 Task: Find connections with filter location Bamenda with filter topic #Economywith filter profile language Potuguese with filter current company Chemical Jobs Postings with filter school R A Podar College of Commerce & Economics Matunga Mumbai 400 019 with filter industry Wholesale Furniture and Home Furnishings with filter service category Logo Design with filter keywords title Porter
Action: Mouse moved to (581, 81)
Screenshot: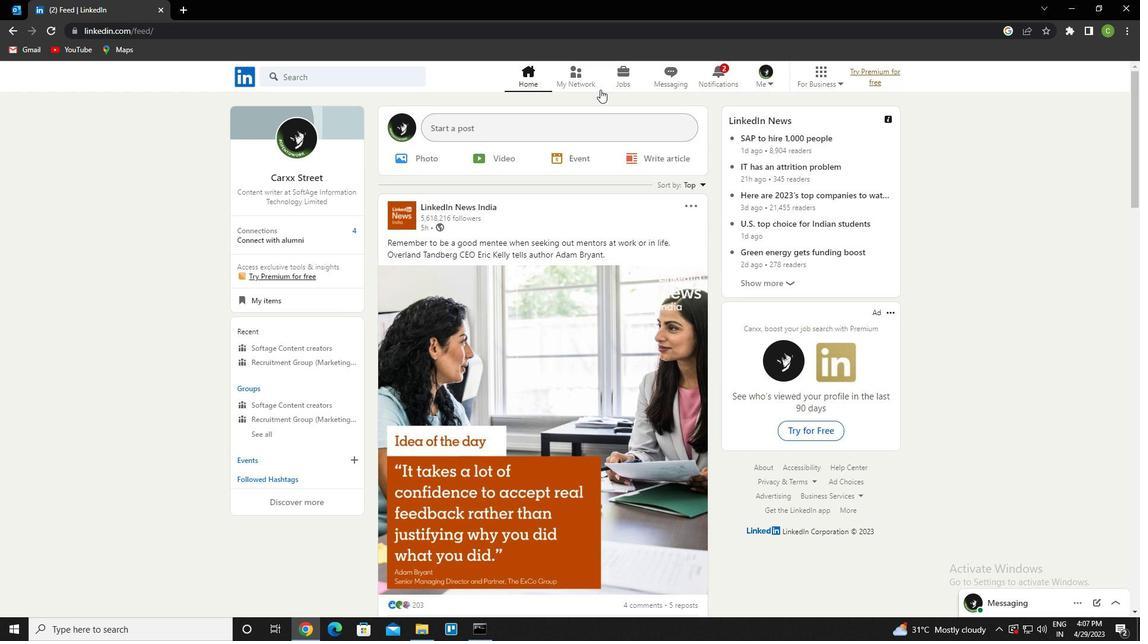 
Action: Mouse pressed left at (581, 81)
Screenshot: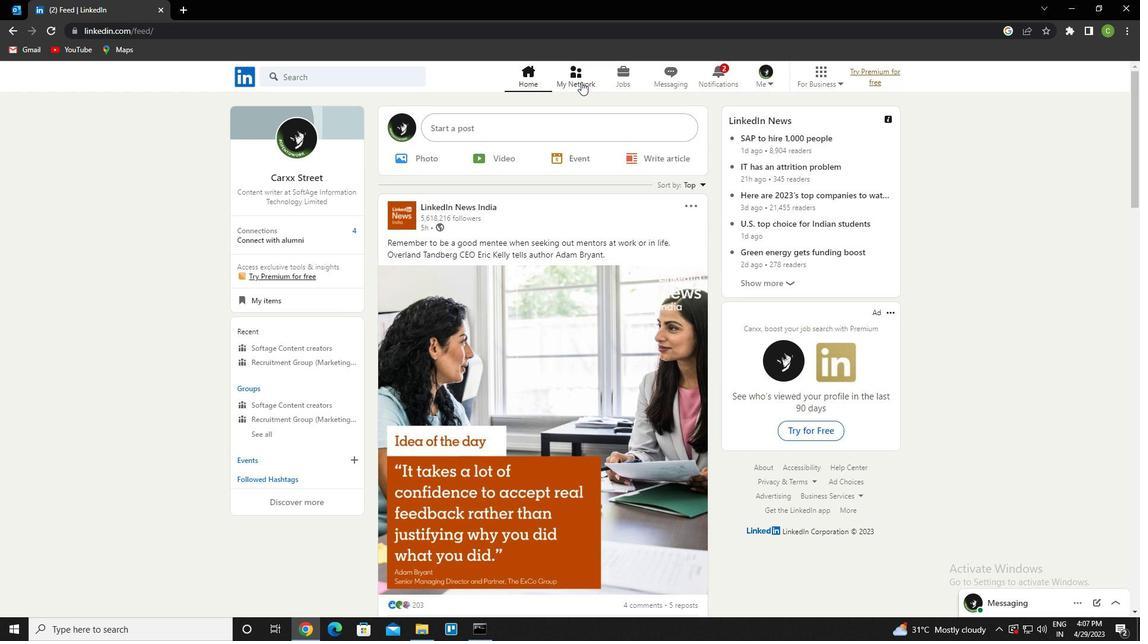 
Action: Mouse moved to (384, 139)
Screenshot: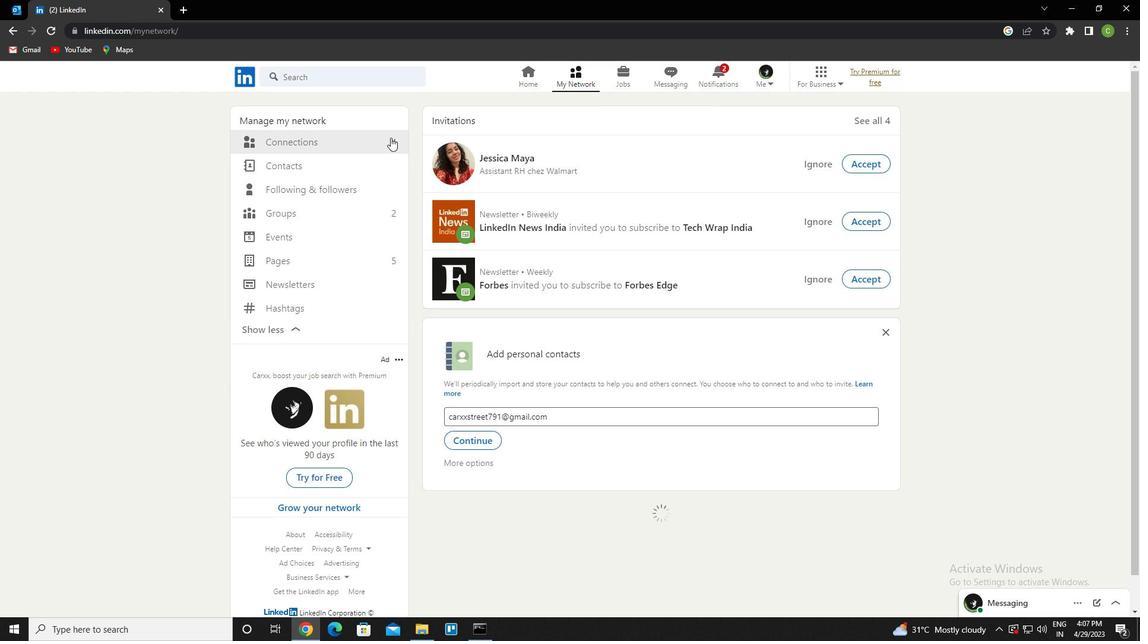 
Action: Mouse pressed left at (384, 139)
Screenshot: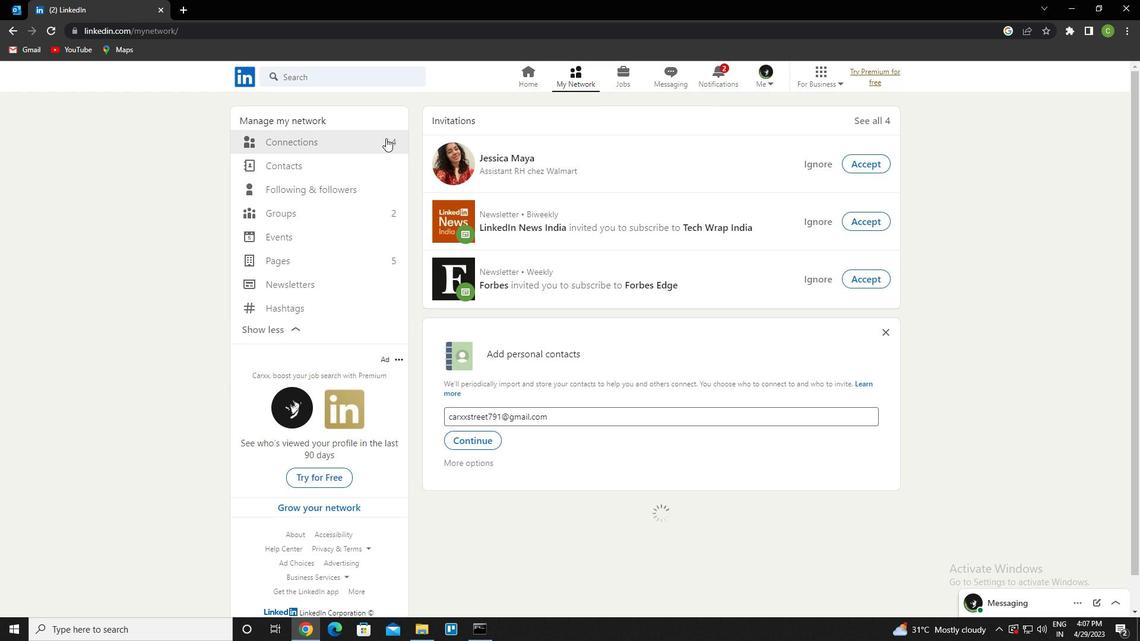 
Action: Mouse moved to (656, 143)
Screenshot: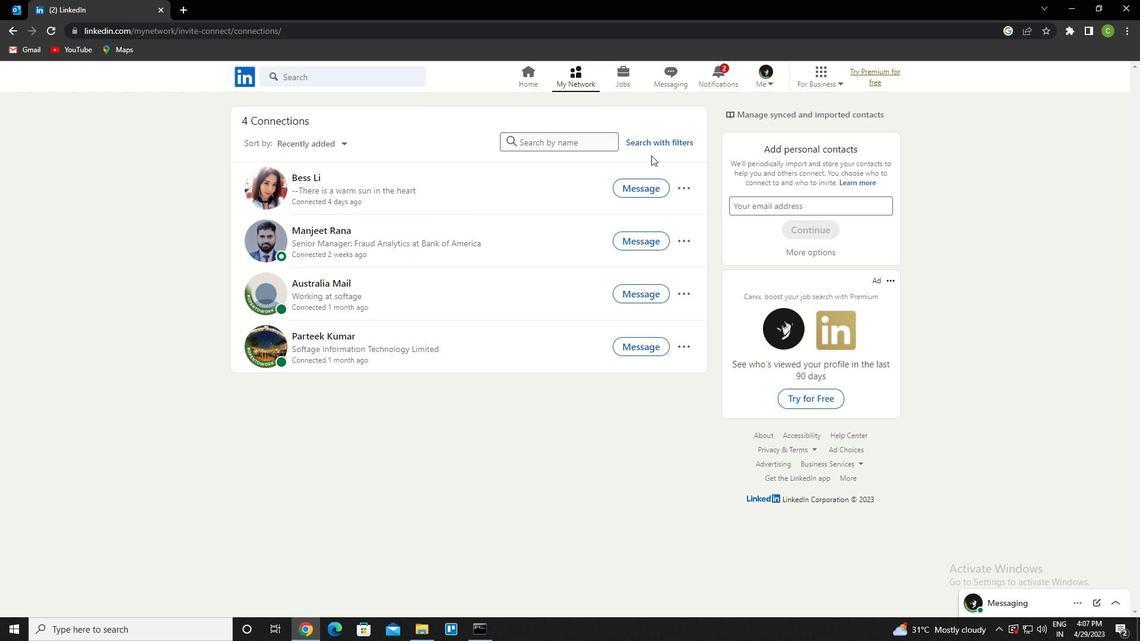 
Action: Mouse pressed left at (656, 143)
Screenshot: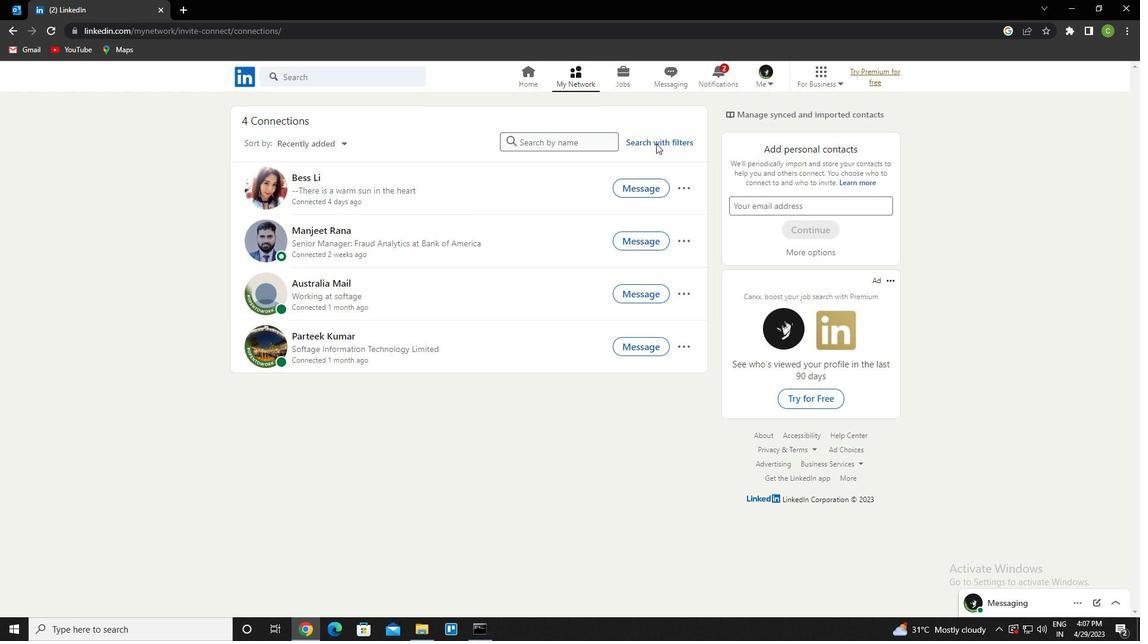 
Action: Mouse moved to (608, 105)
Screenshot: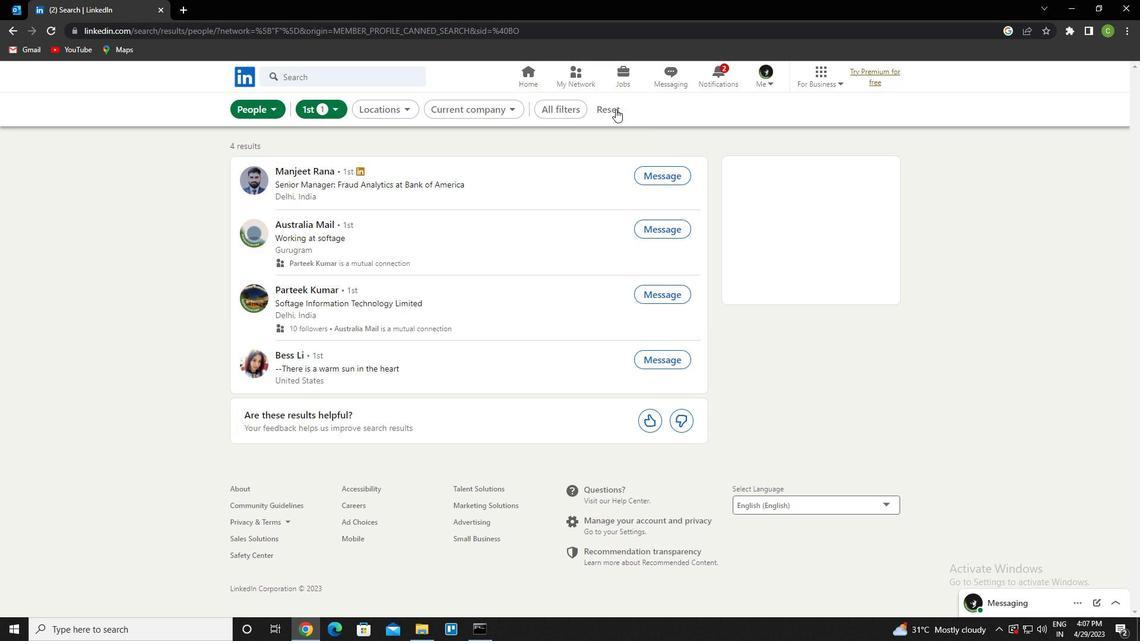 
Action: Mouse pressed left at (608, 105)
Screenshot: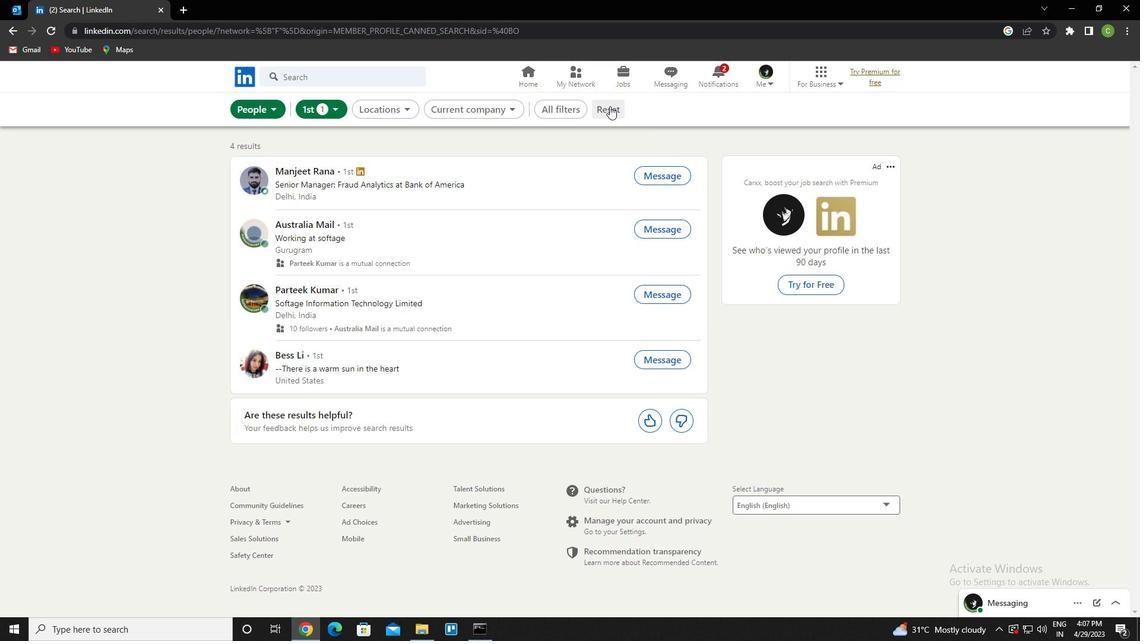 
Action: Mouse moved to (591, 109)
Screenshot: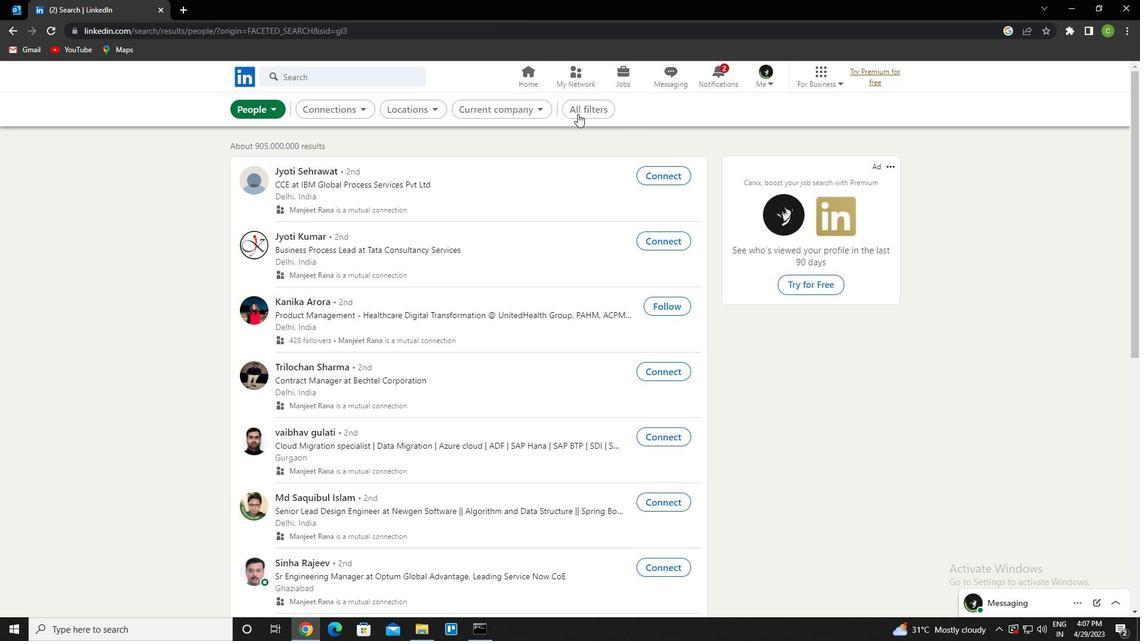 
Action: Mouse pressed left at (591, 109)
Screenshot: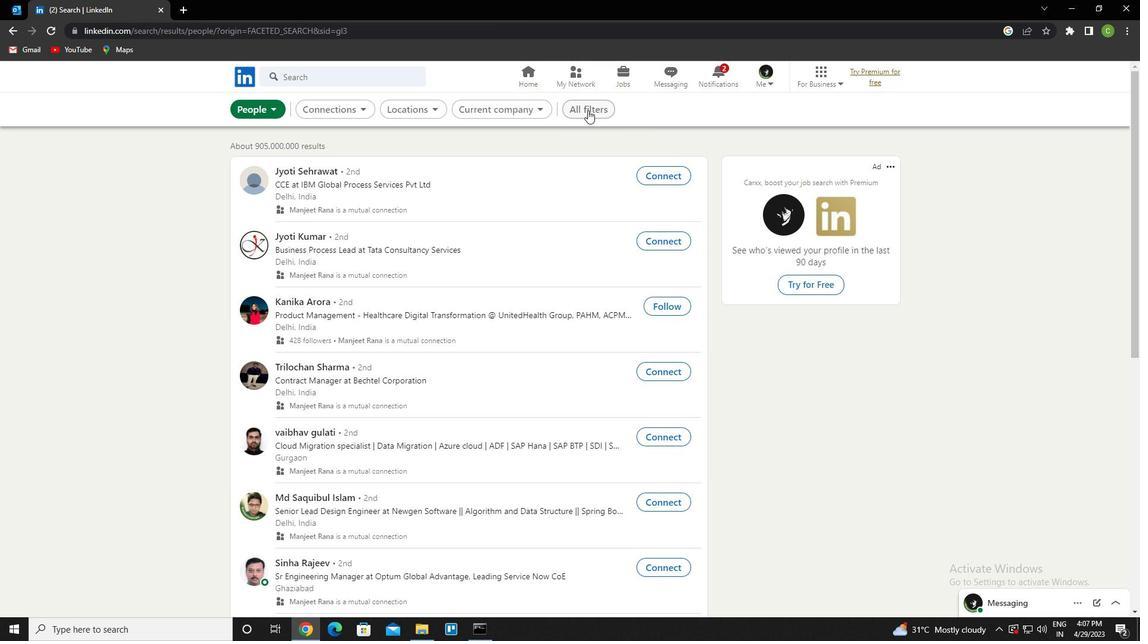 
Action: Mouse moved to (926, 429)
Screenshot: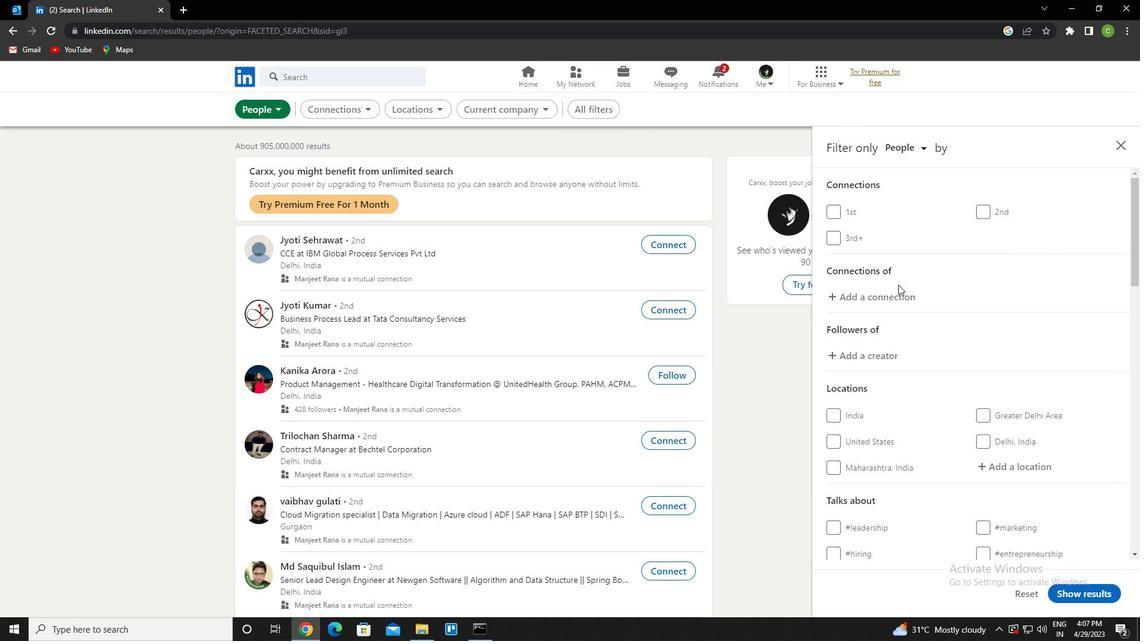 
Action: Mouse scrolled (926, 428) with delta (0, 0)
Screenshot: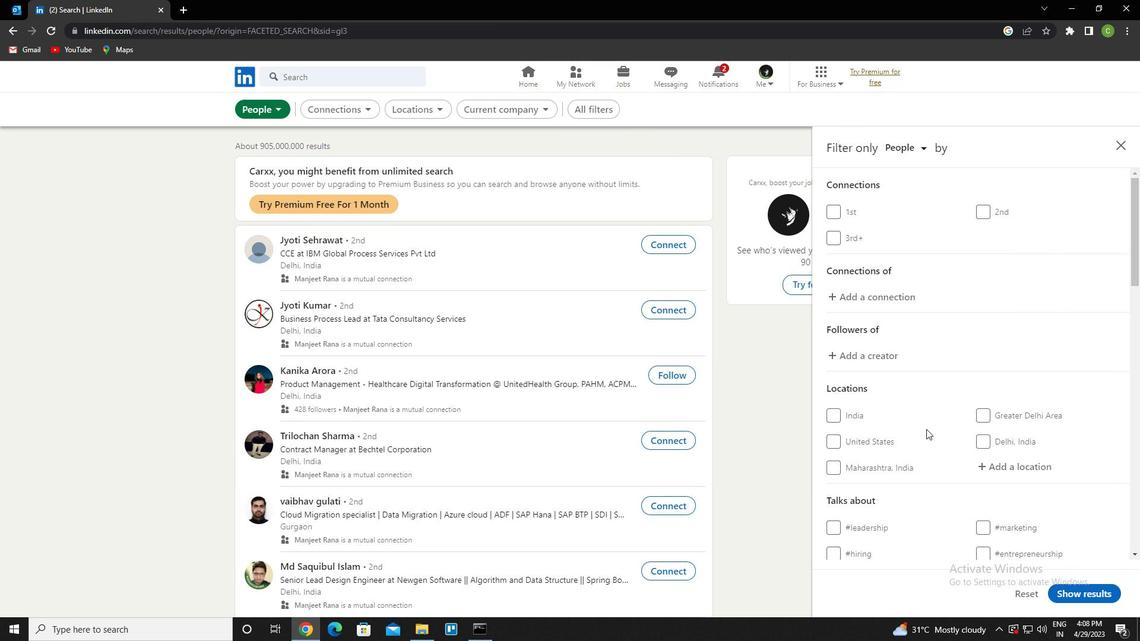 
Action: Mouse scrolled (926, 428) with delta (0, 0)
Screenshot: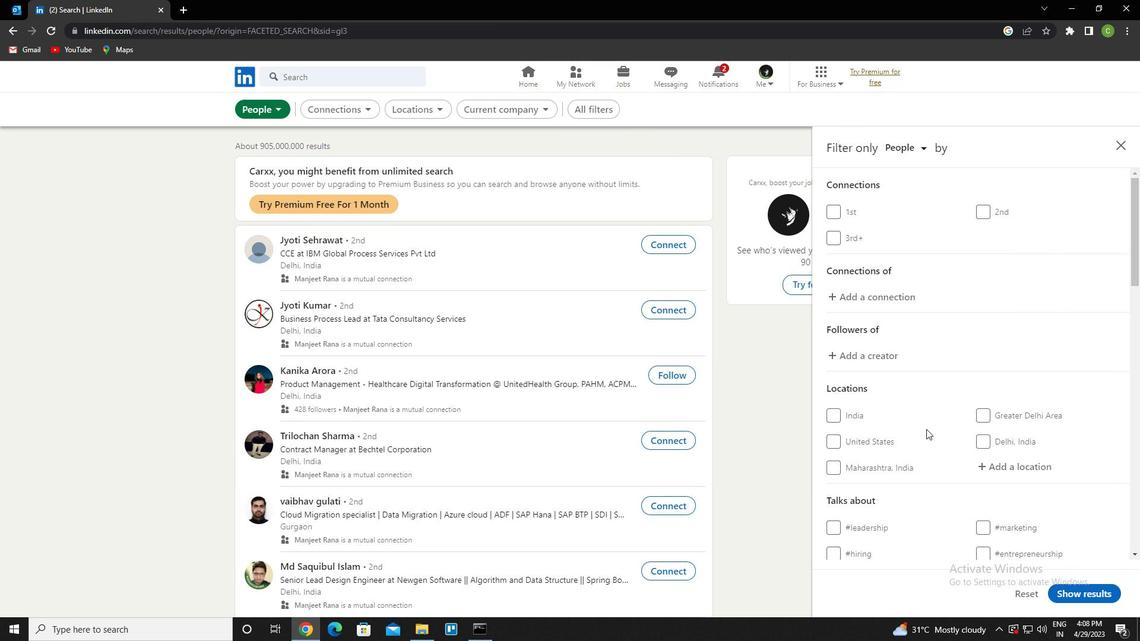 
Action: Mouse moved to (998, 352)
Screenshot: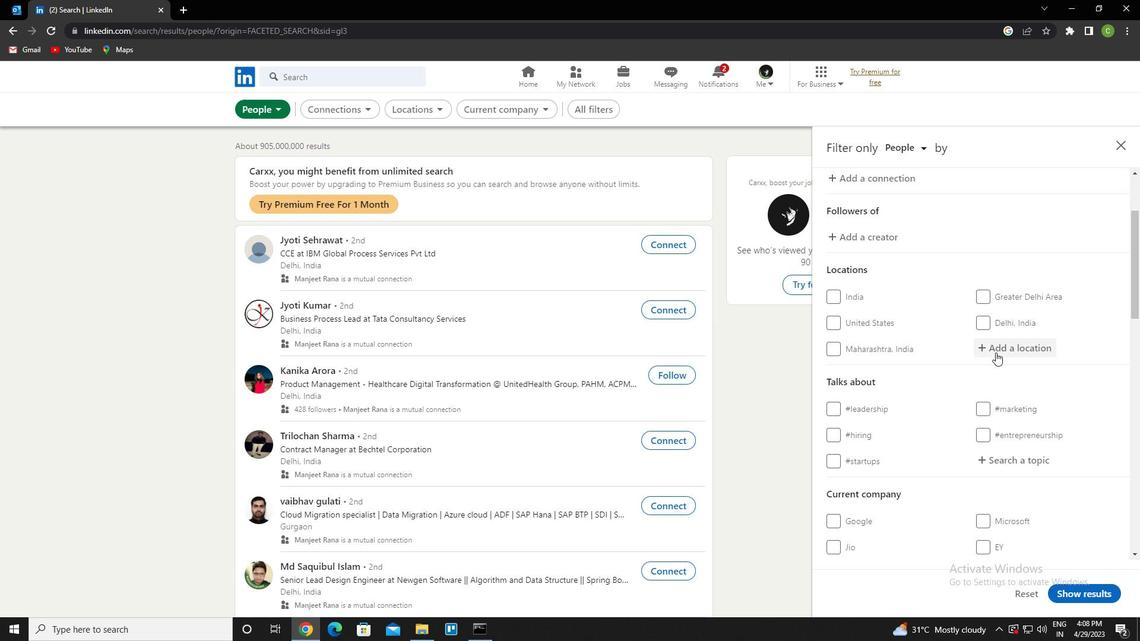 
Action: Mouse pressed left at (998, 352)
Screenshot: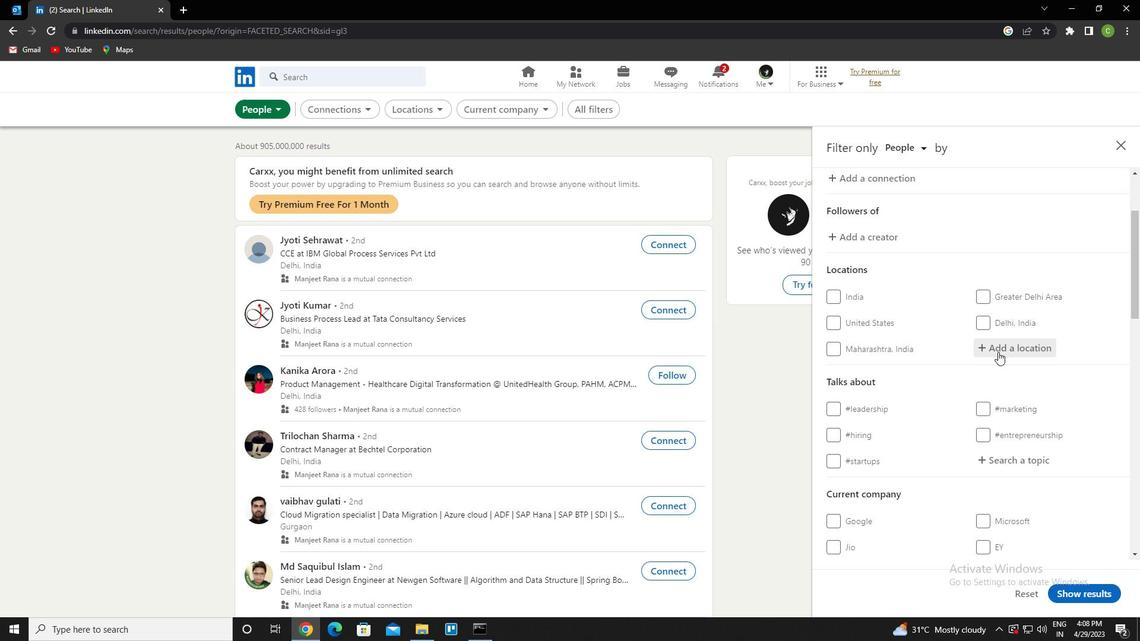 
Action: Mouse moved to (996, 349)
Screenshot: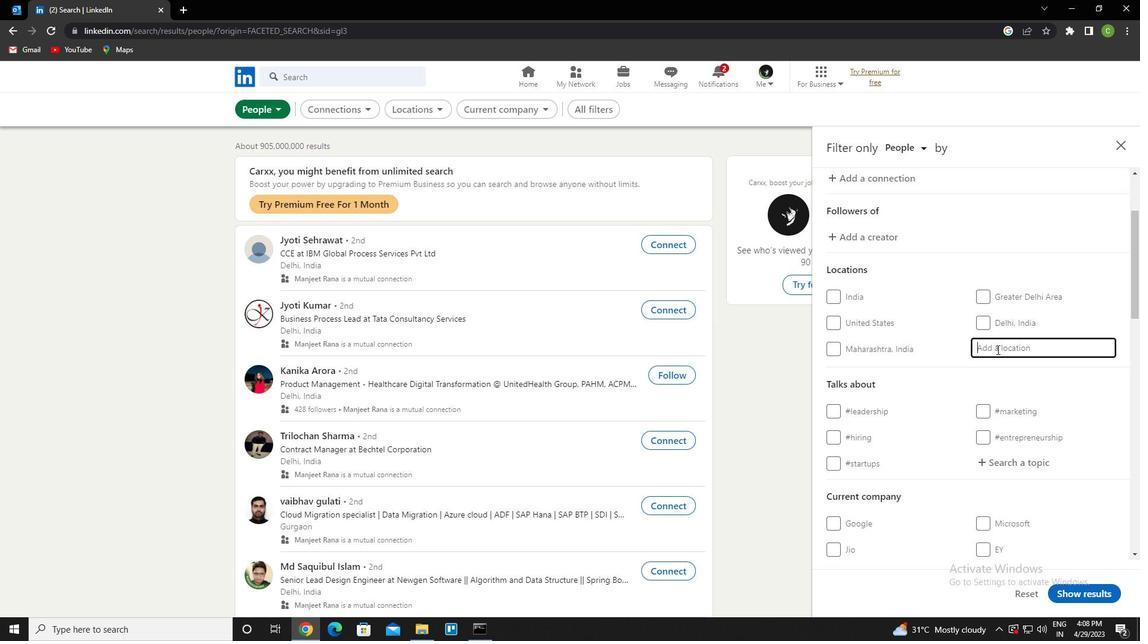 
Action: Key pressed <Key.caps_lock>b<Key.caps_lock>ane<Key.backspace><Key.backspace>menda<Key.down><Key.enter>
Screenshot: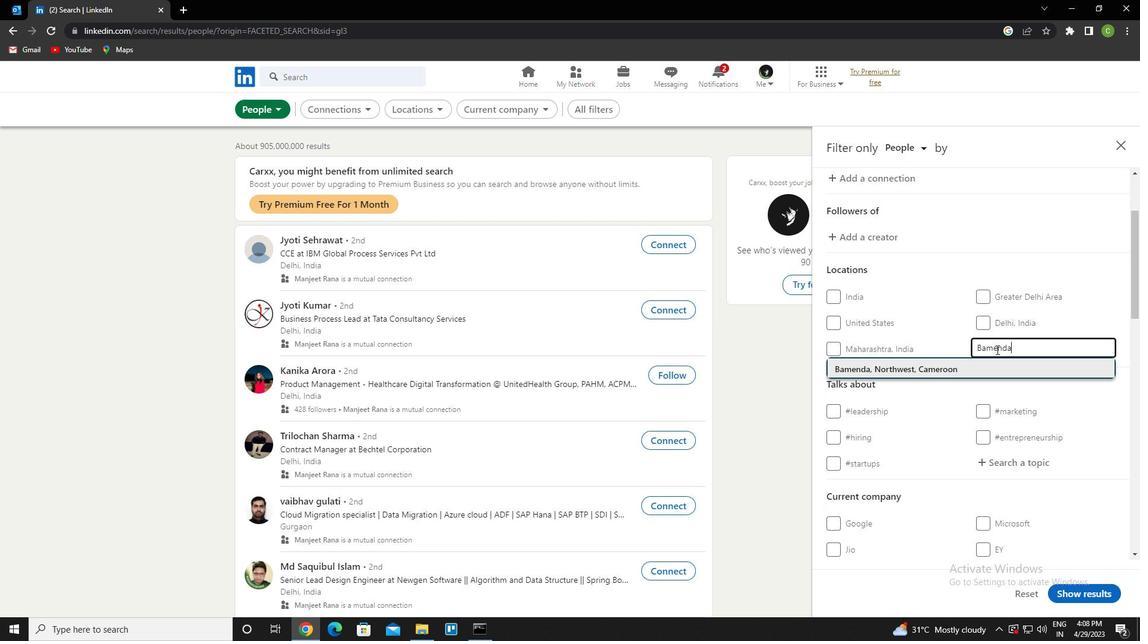 
Action: Mouse scrolled (996, 349) with delta (0, 0)
Screenshot: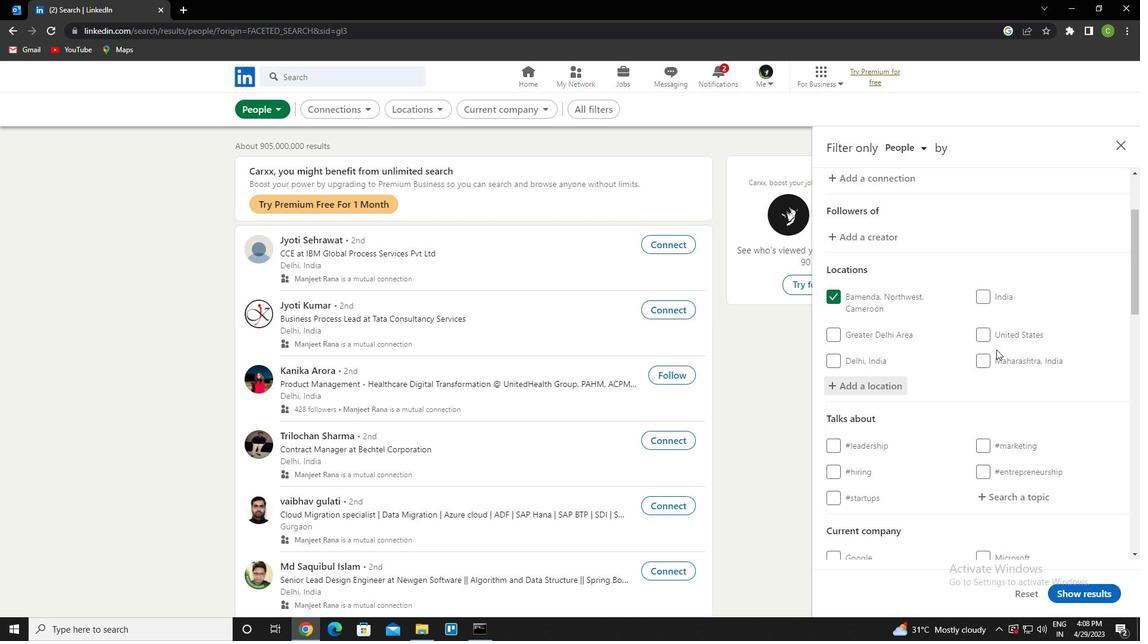 
Action: Mouse scrolled (996, 349) with delta (0, 0)
Screenshot: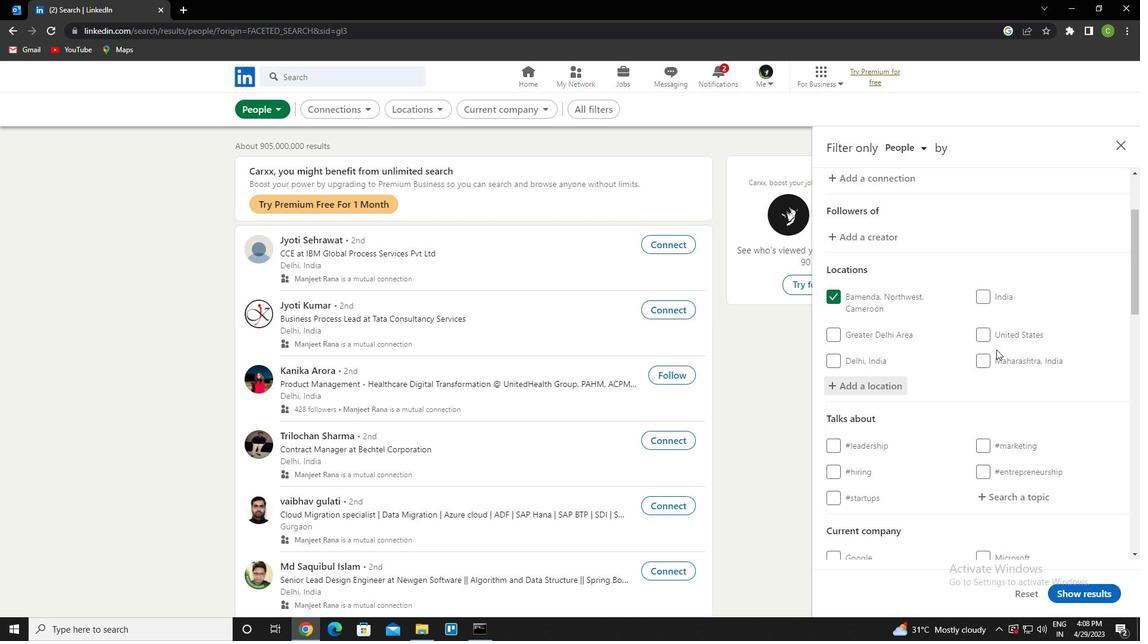 
Action: Mouse moved to (1019, 373)
Screenshot: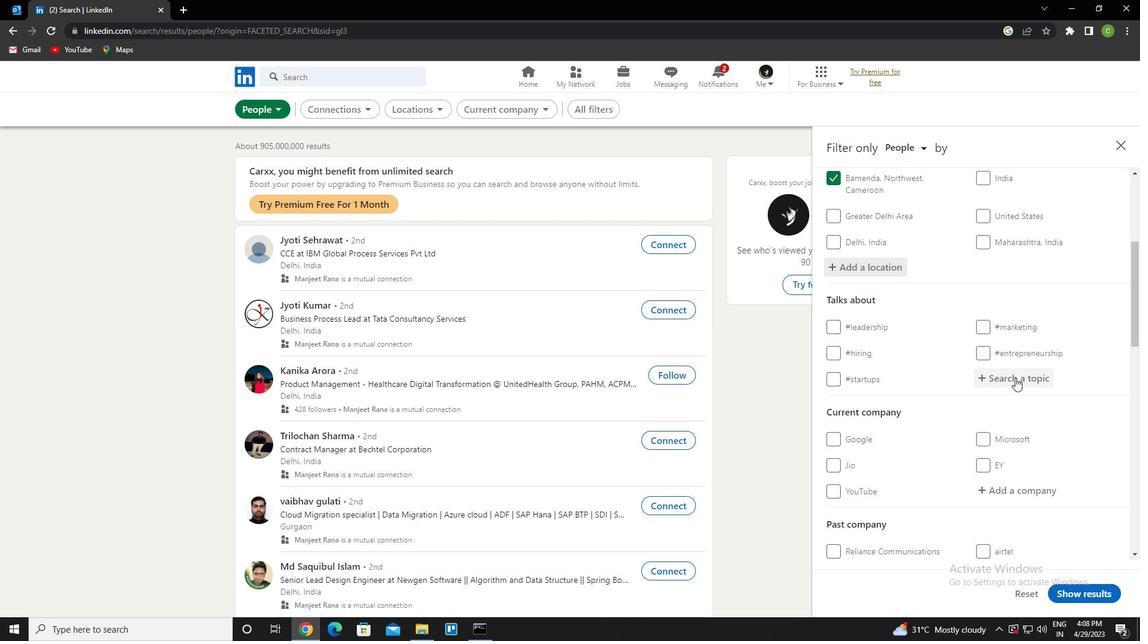 
Action: Mouse pressed left at (1019, 373)
Screenshot: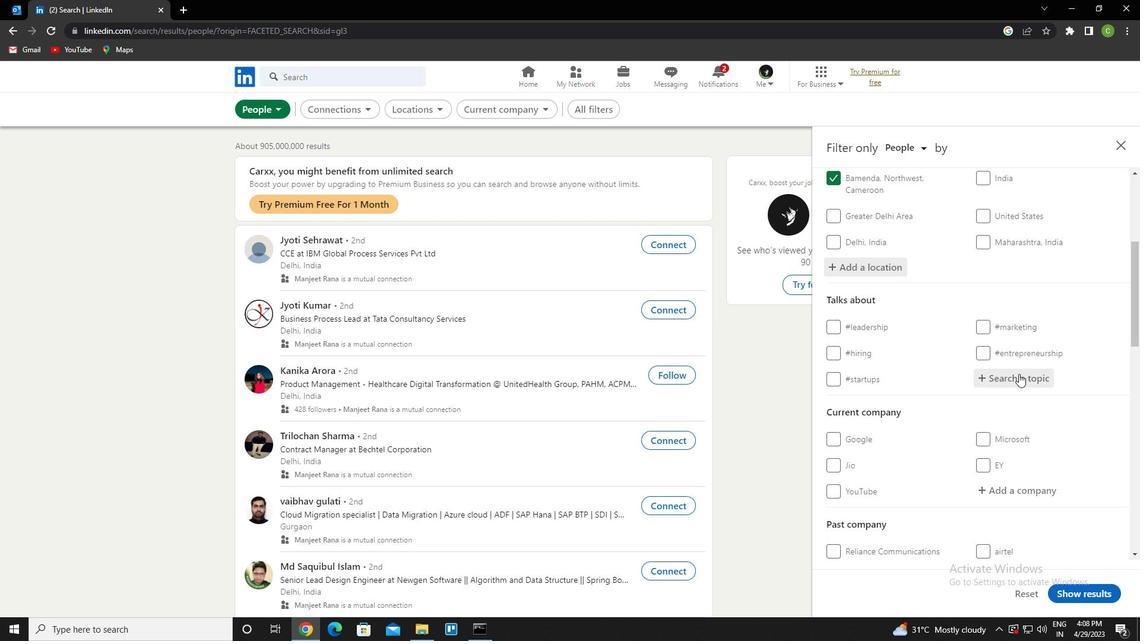 
Action: Key pressed <Key.caps_lock>e<Key.caps_lock>o<Key.backspace>conomy<Key.down><Key.enter>
Screenshot: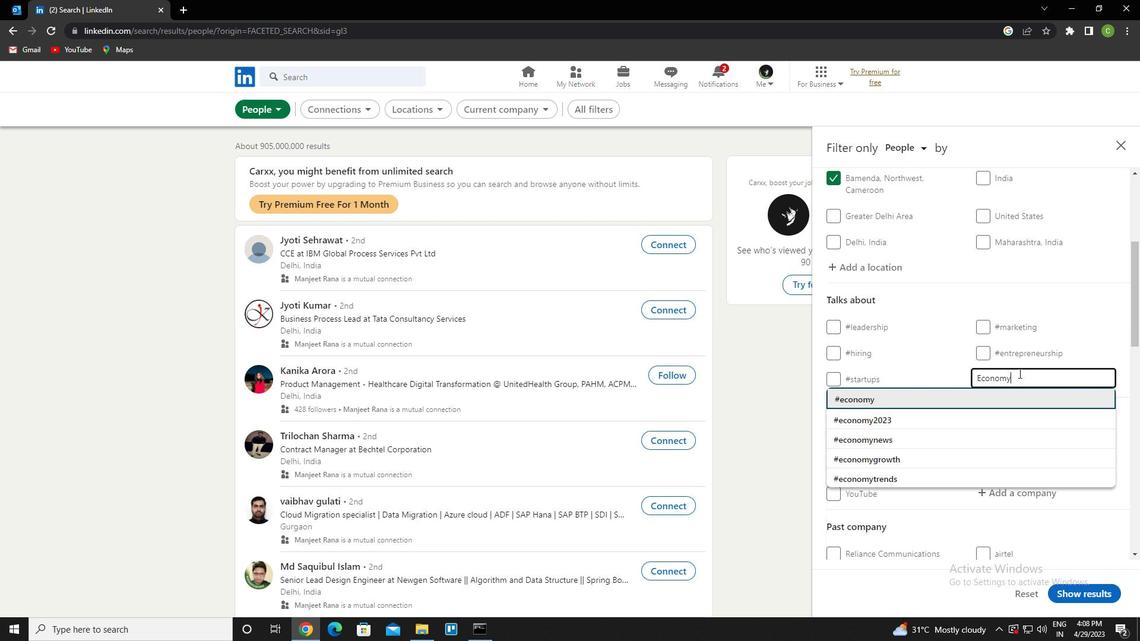 
Action: Mouse moved to (1019, 396)
Screenshot: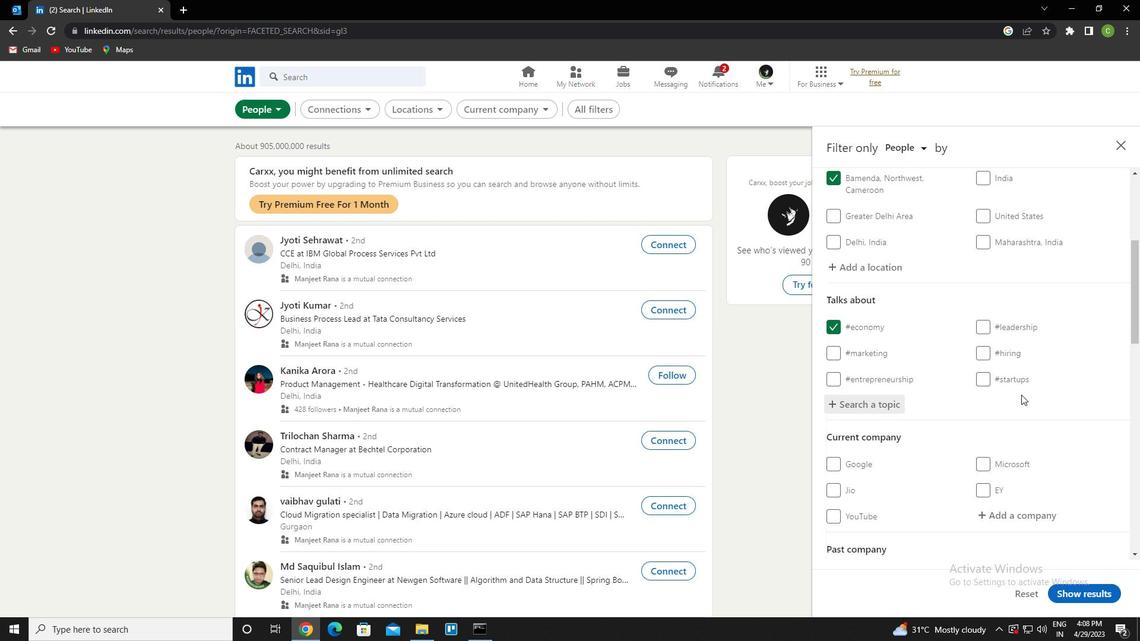
Action: Mouse scrolled (1019, 395) with delta (0, 0)
Screenshot: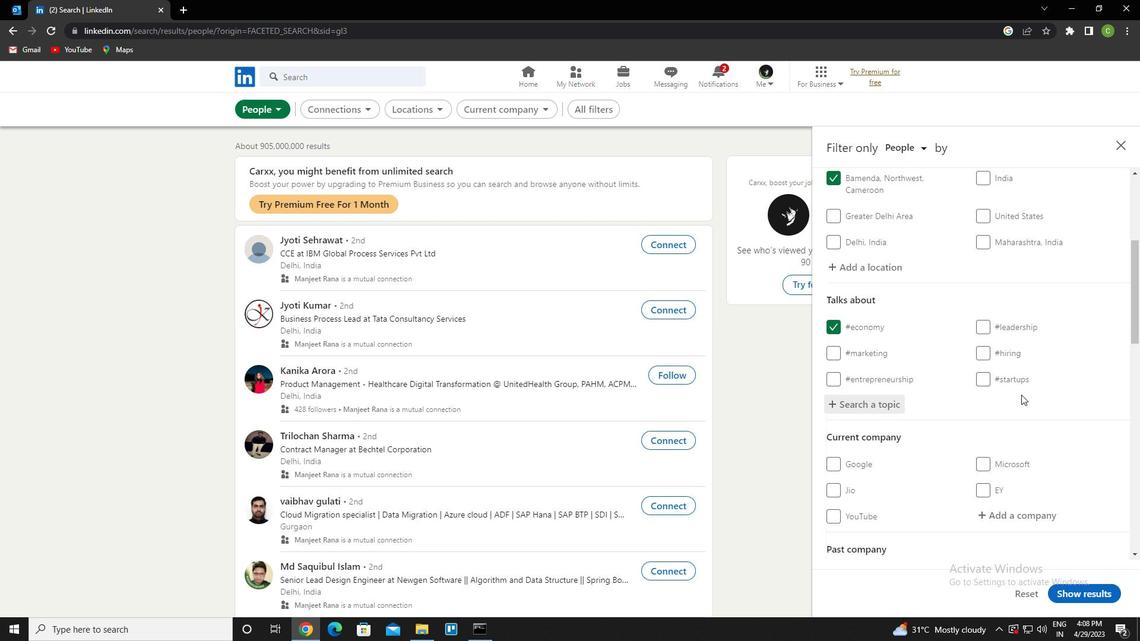 
Action: Mouse moved to (1017, 397)
Screenshot: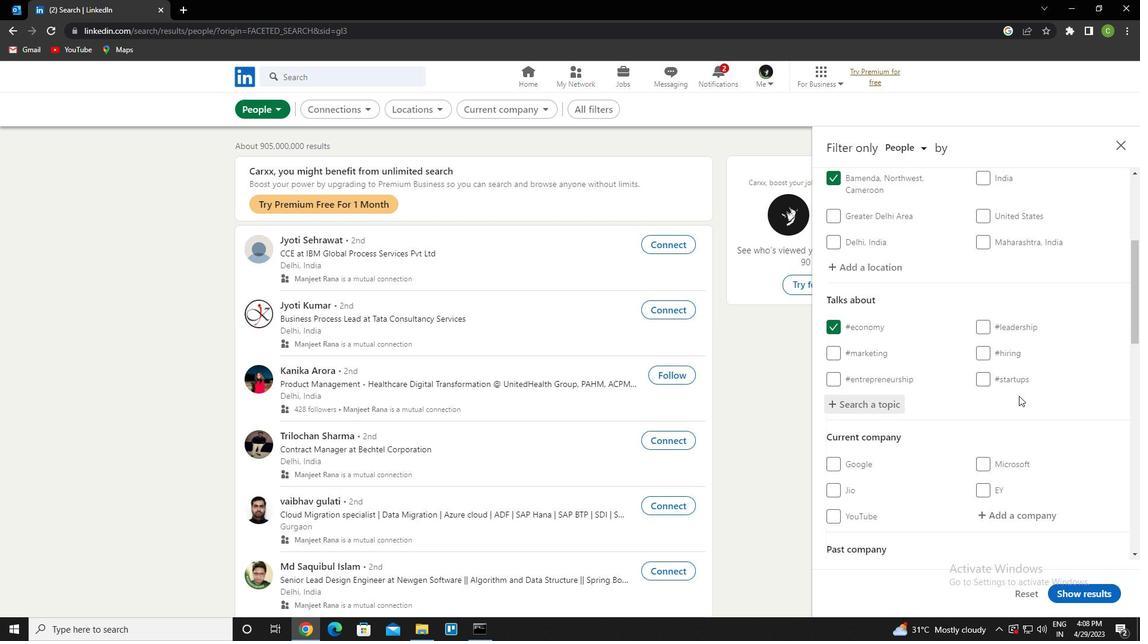 
Action: Mouse scrolled (1017, 397) with delta (0, 0)
Screenshot: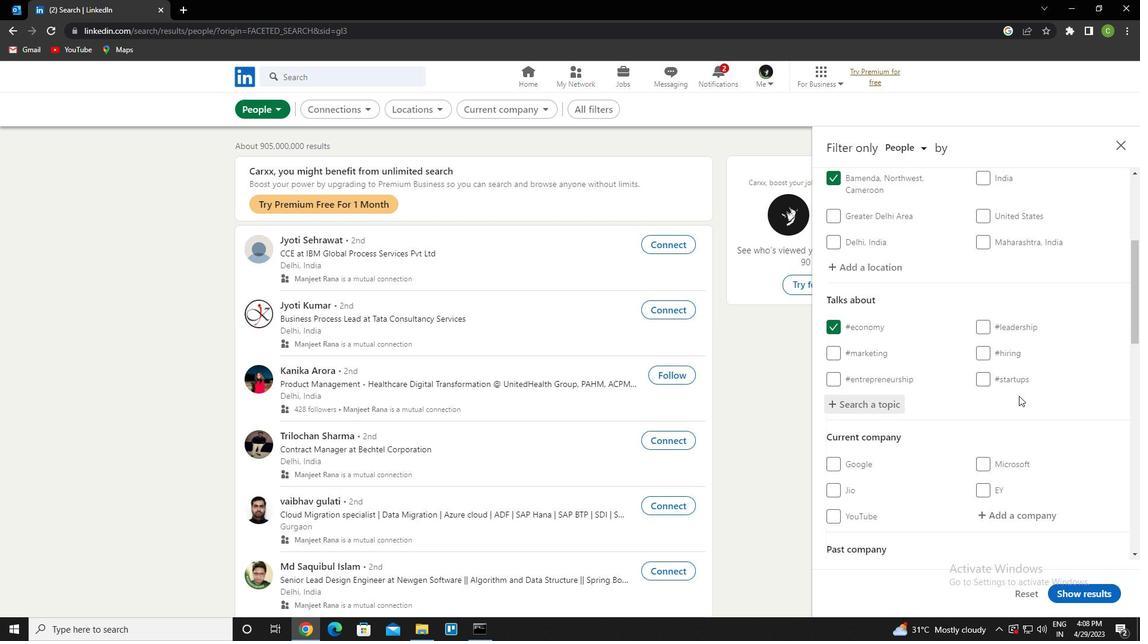 
Action: Mouse scrolled (1017, 397) with delta (0, 0)
Screenshot: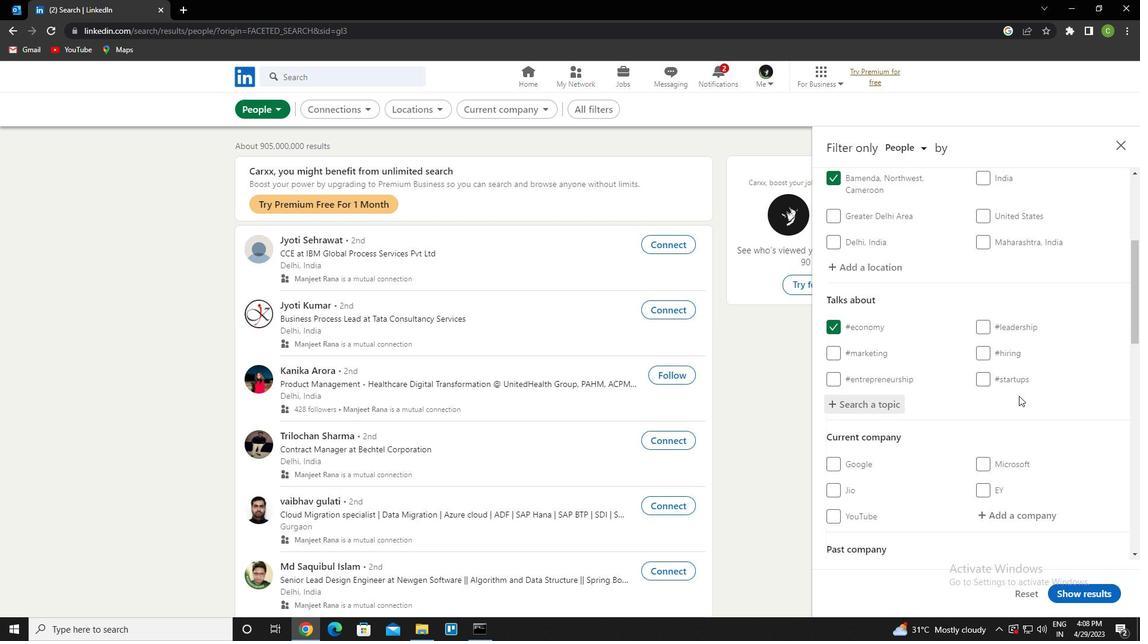 
Action: Mouse scrolled (1017, 397) with delta (0, 0)
Screenshot: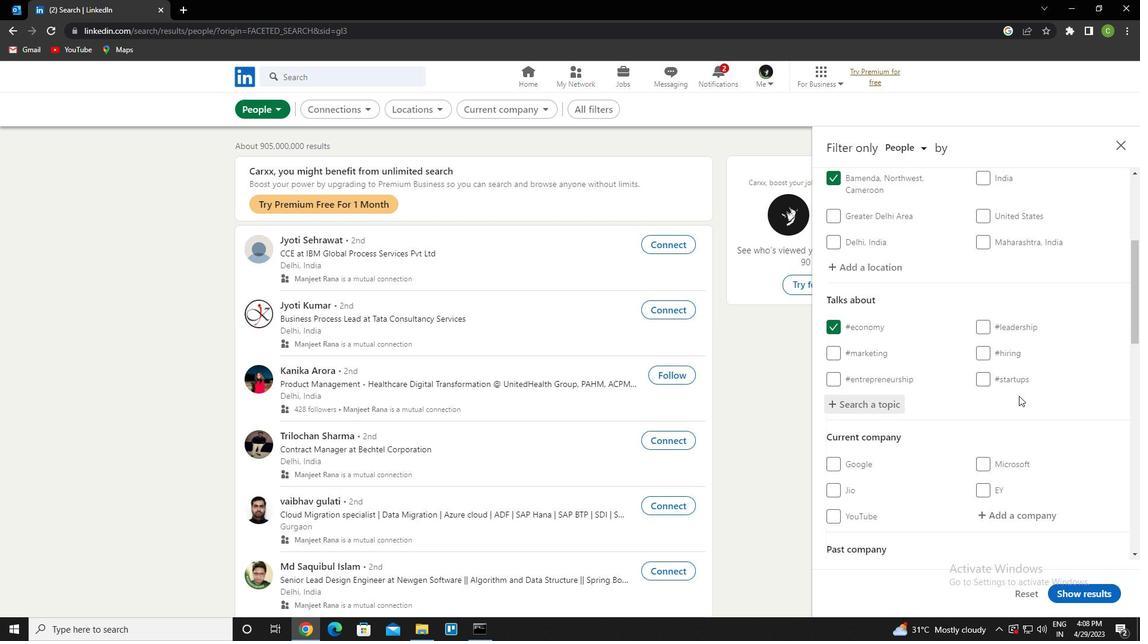 
Action: Mouse scrolled (1017, 397) with delta (0, 0)
Screenshot: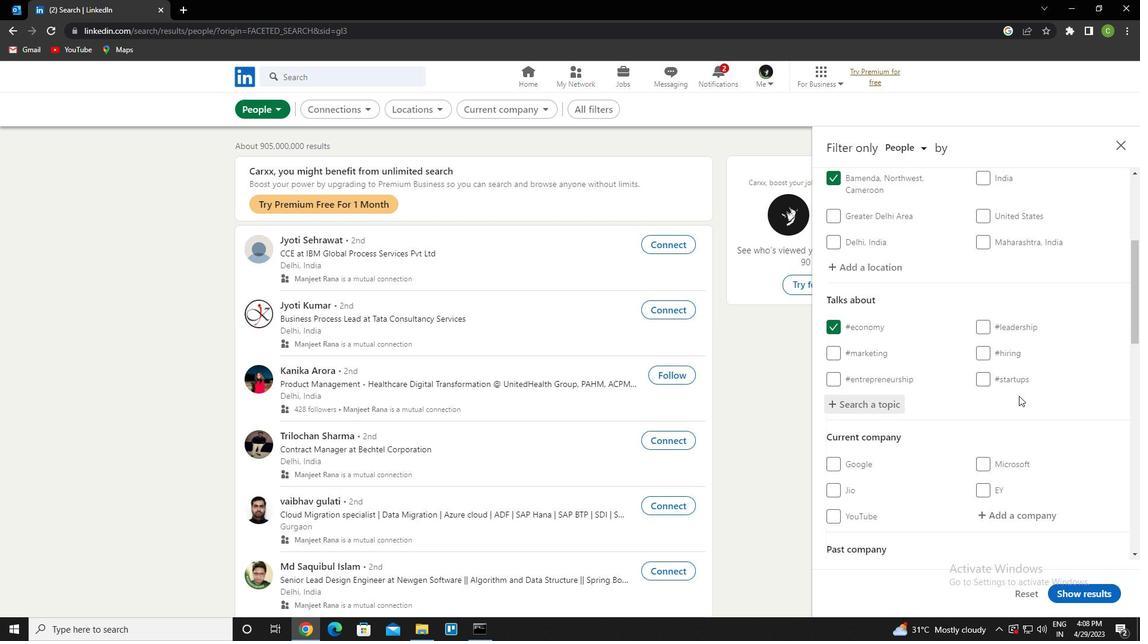 
Action: Mouse scrolled (1017, 397) with delta (0, 0)
Screenshot: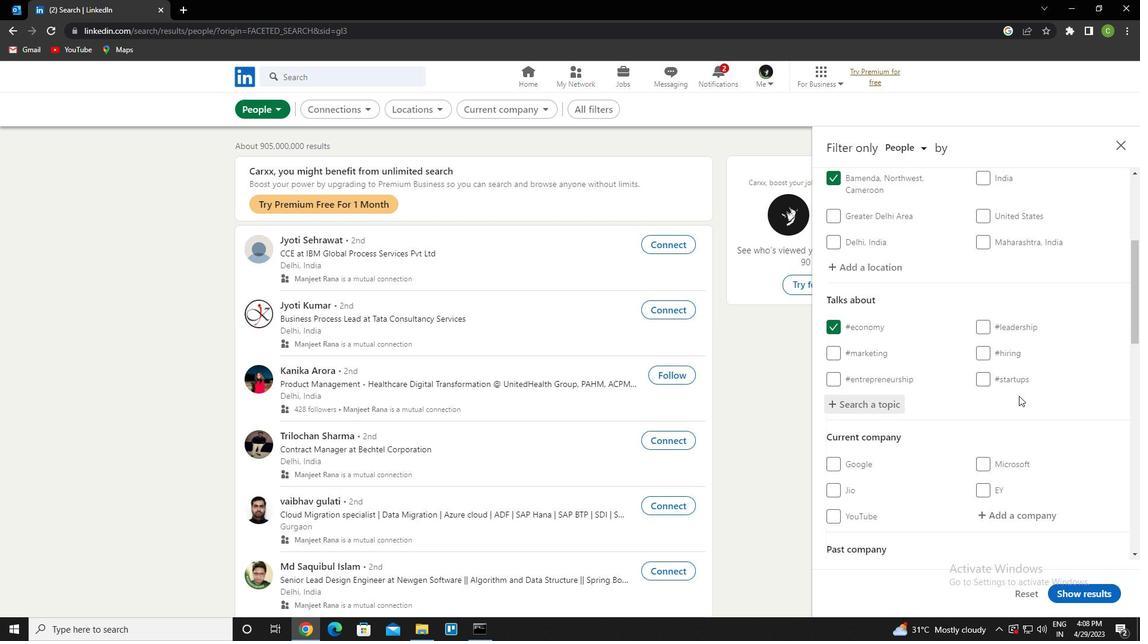 
Action: Mouse scrolled (1017, 397) with delta (0, 0)
Screenshot: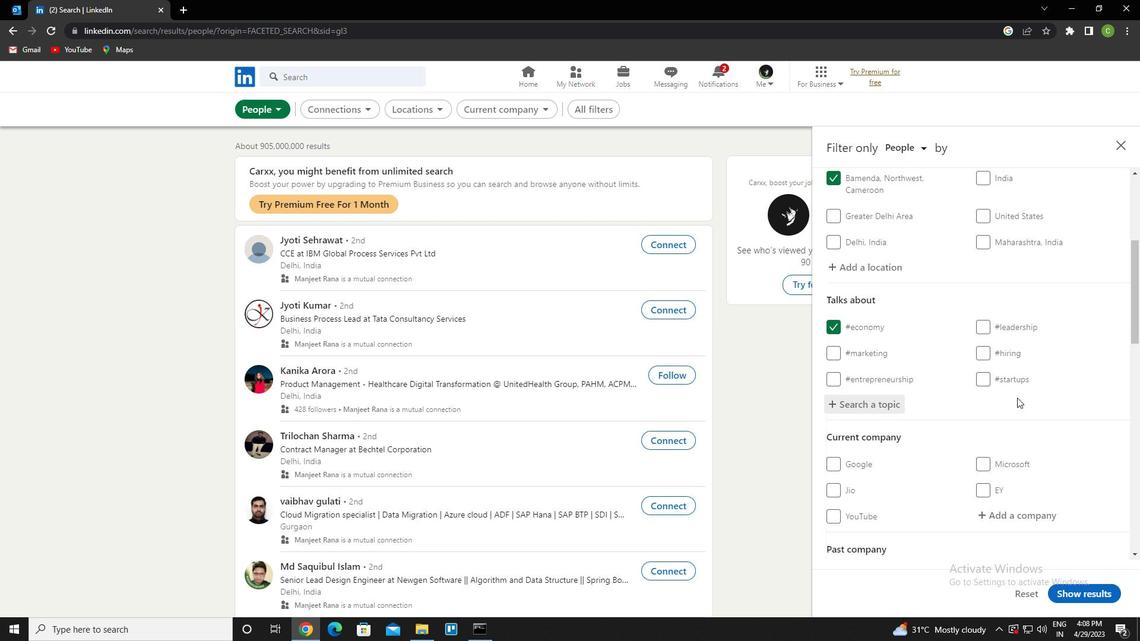 
Action: Mouse moved to (986, 546)
Screenshot: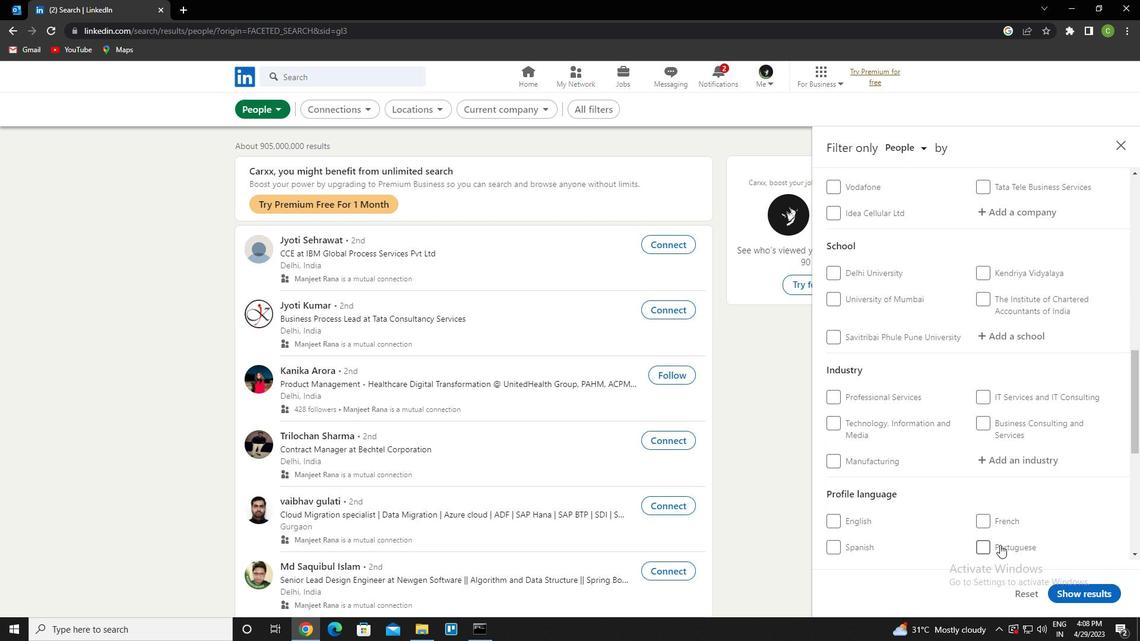 
Action: Mouse pressed left at (986, 546)
Screenshot: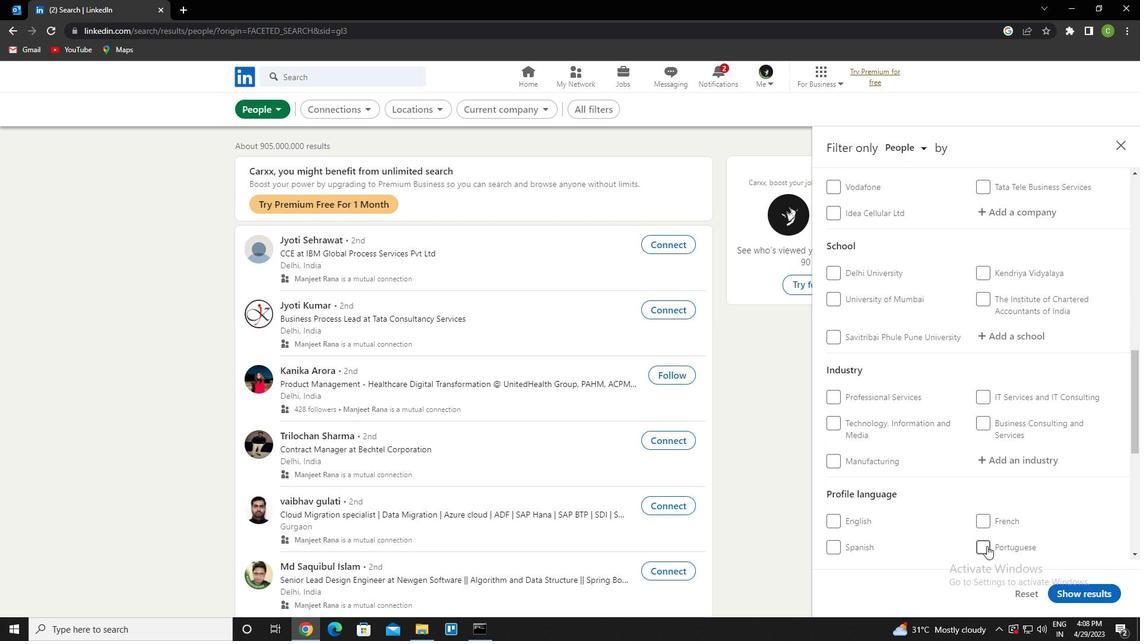 
Action: Mouse moved to (971, 517)
Screenshot: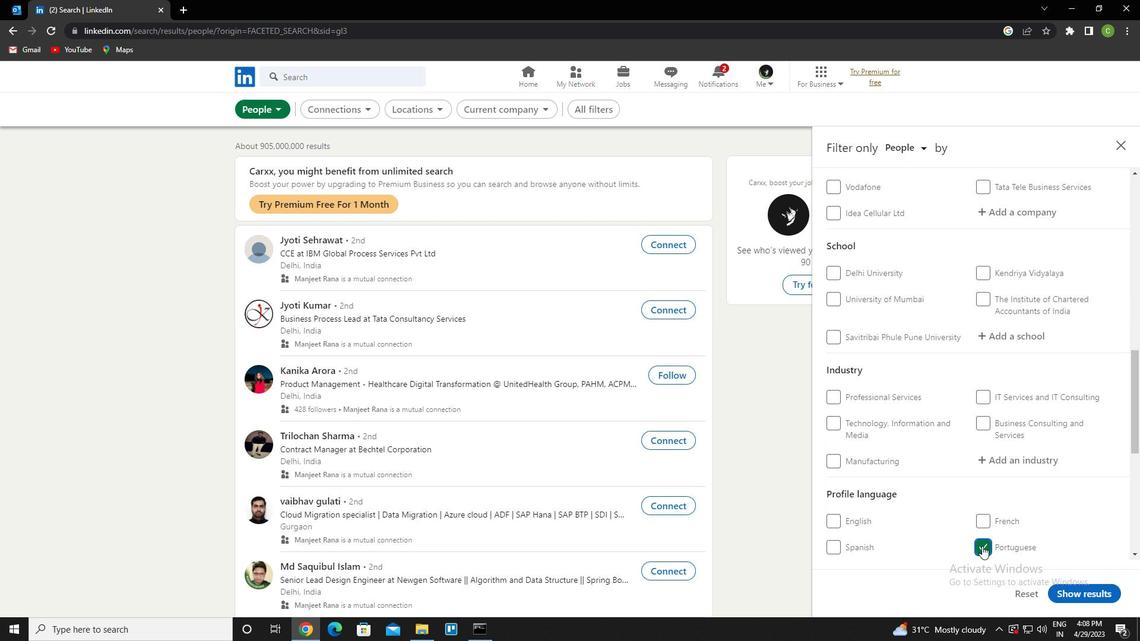 
Action: Mouse scrolled (971, 517) with delta (0, 0)
Screenshot: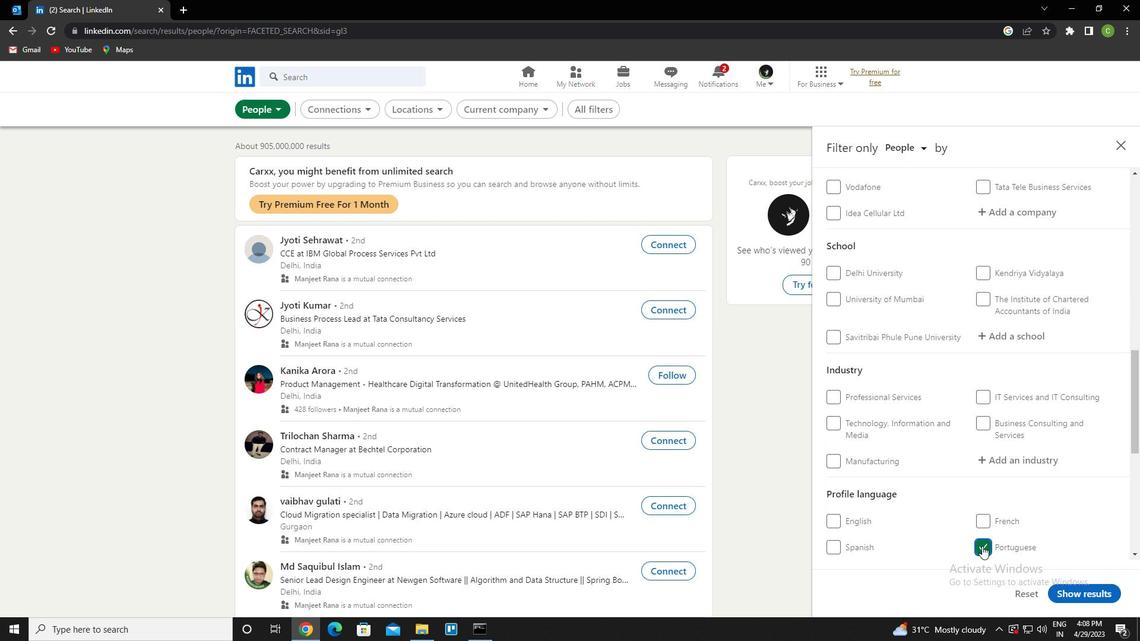 
Action: Mouse scrolled (971, 517) with delta (0, 0)
Screenshot: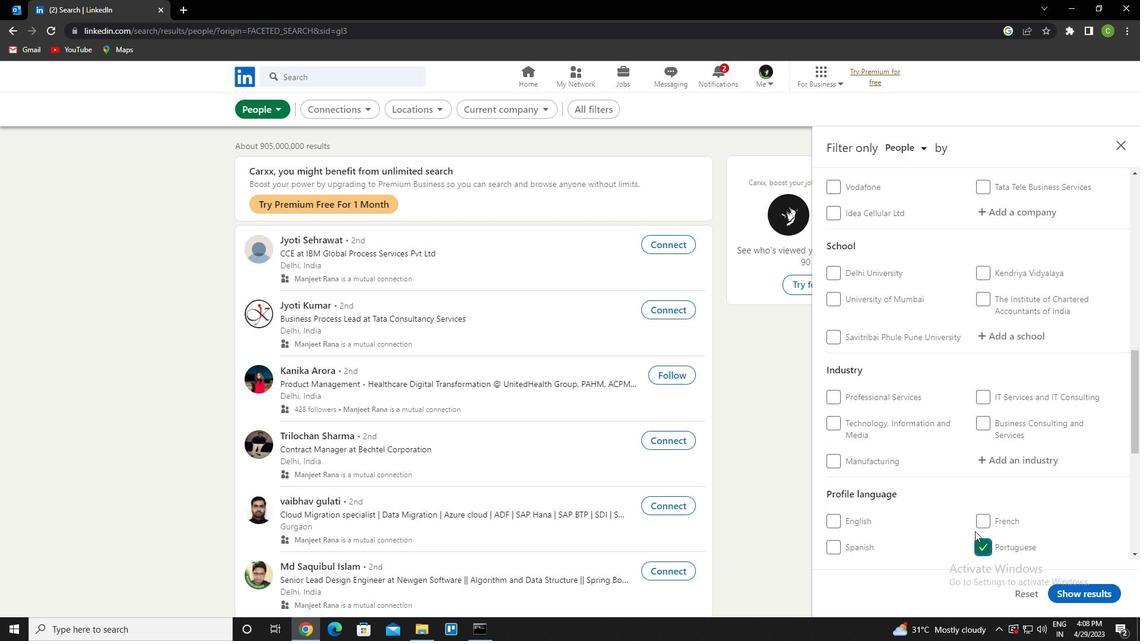 
Action: Mouse moved to (971, 512)
Screenshot: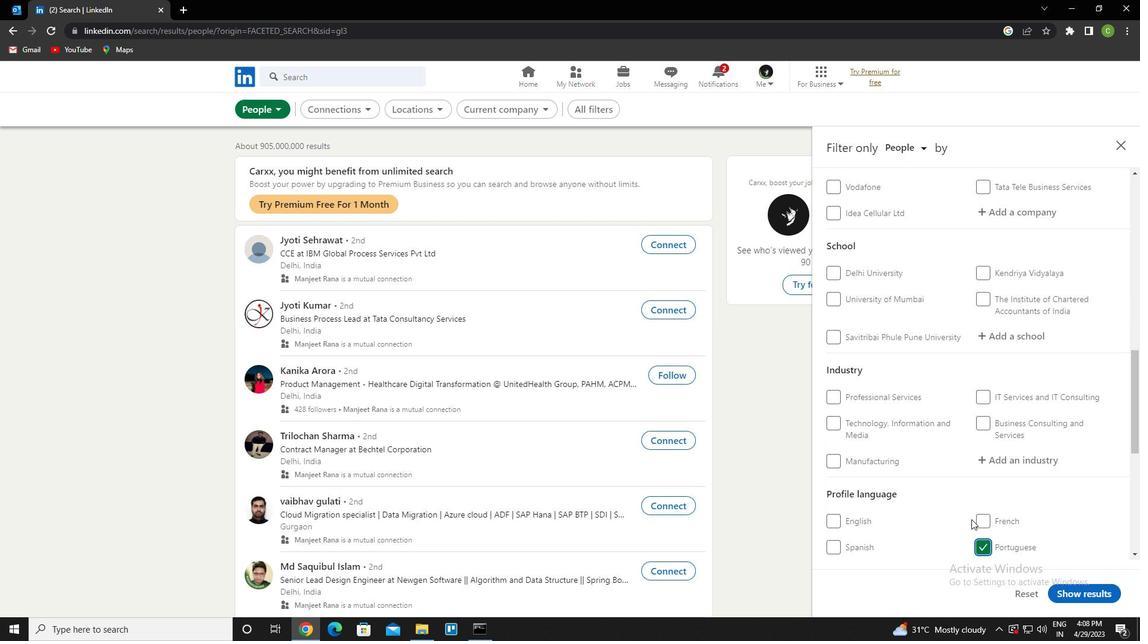 
Action: Mouse scrolled (971, 512) with delta (0, 0)
Screenshot: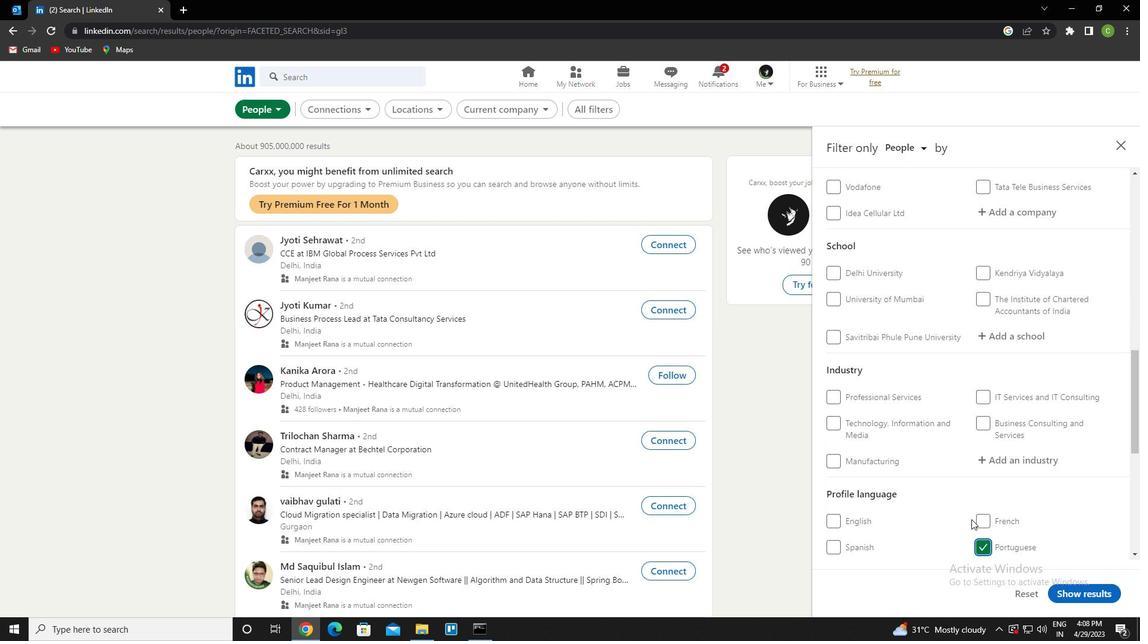 
Action: Mouse moved to (1010, 279)
Screenshot: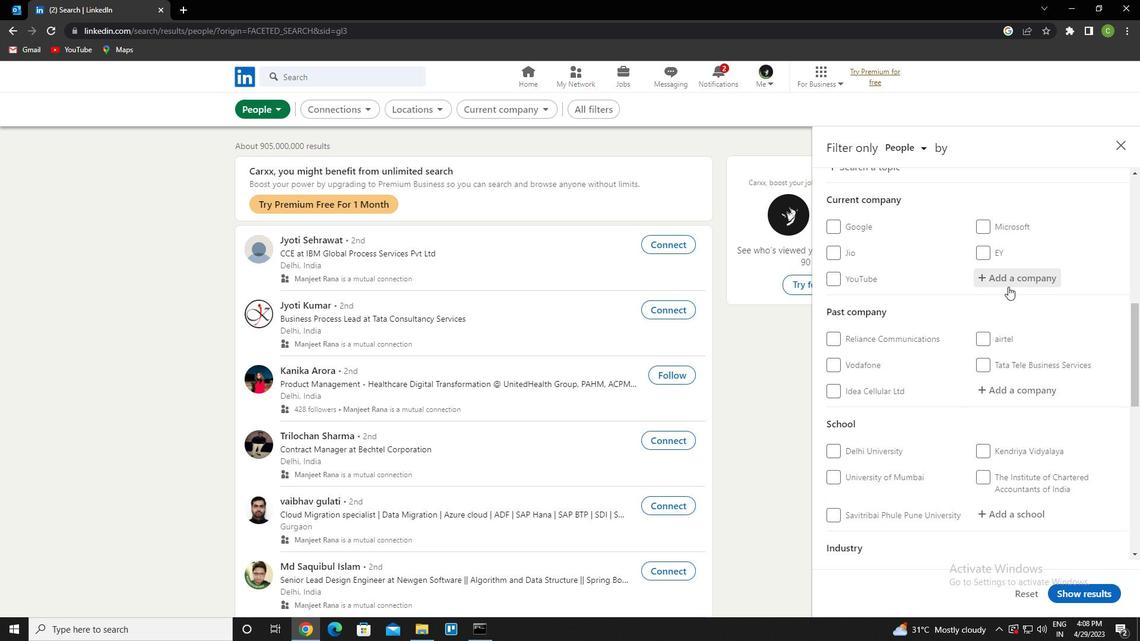 
Action: Mouse pressed left at (1010, 279)
Screenshot: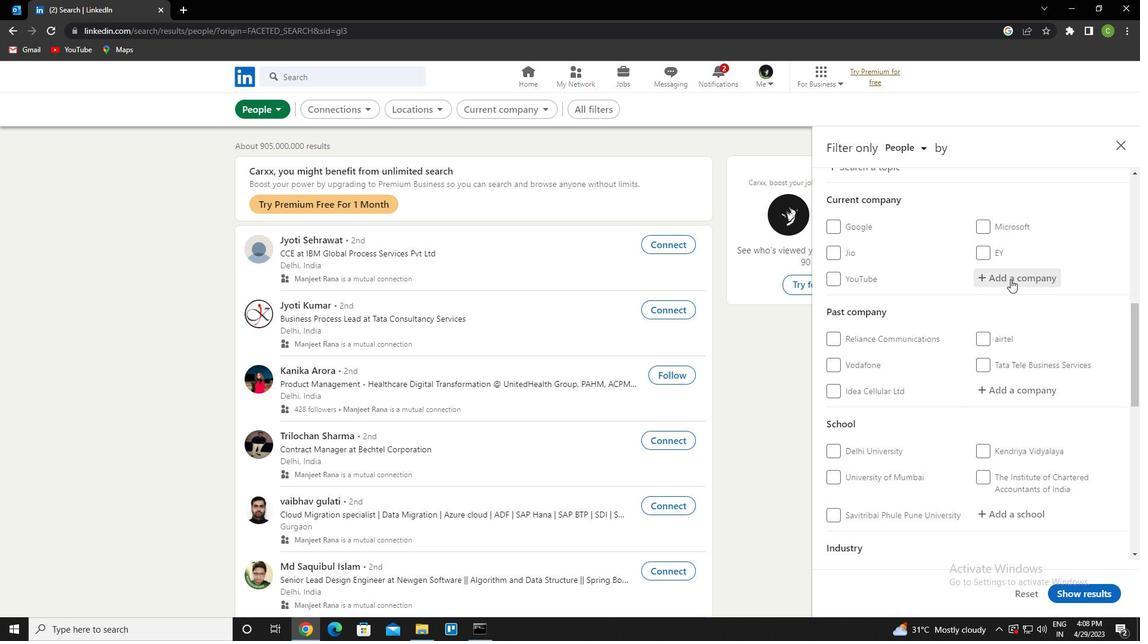 
Action: Key pressed <Key.caps_lock>c<Key.caps_lock>hemical<Key.down><Key.down><Key.down><Key.enter>
Screenshot: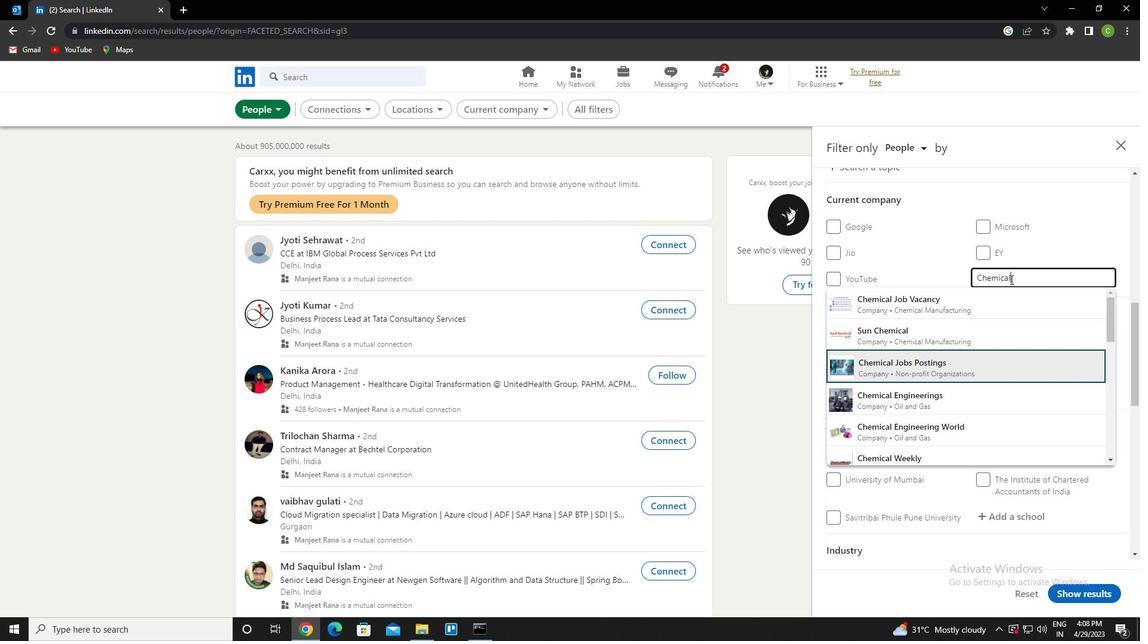 
Action: Mouse scrolled (1010, 279) with delta (0, 0)
Screenshot: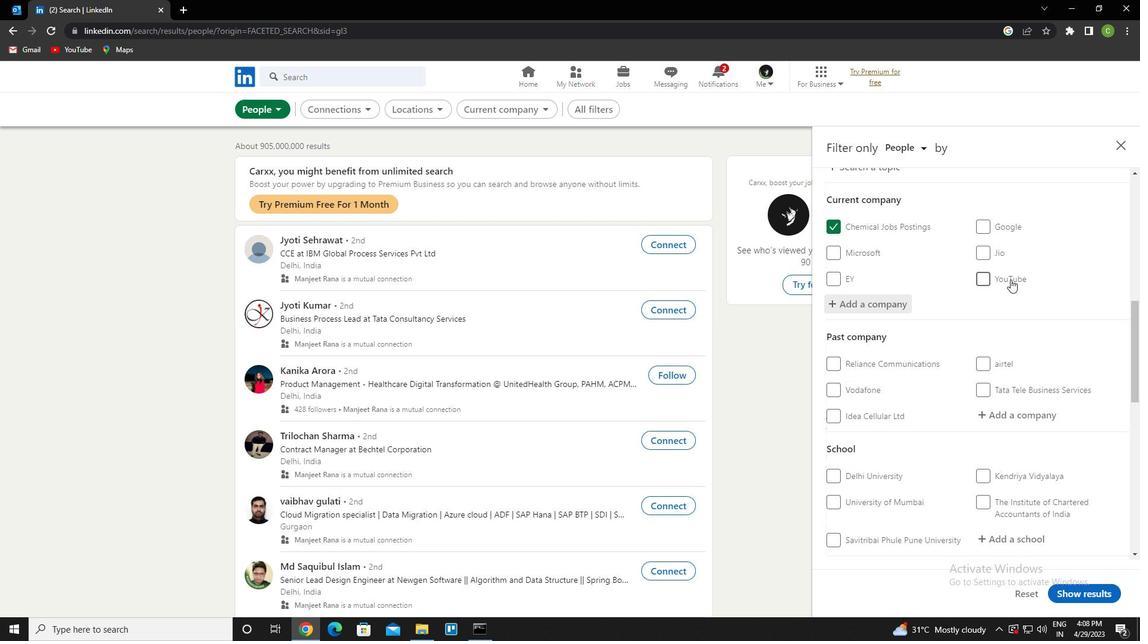
Action: Mouse scrolled (1010, 279) with delta (0, 0)
Screenshot: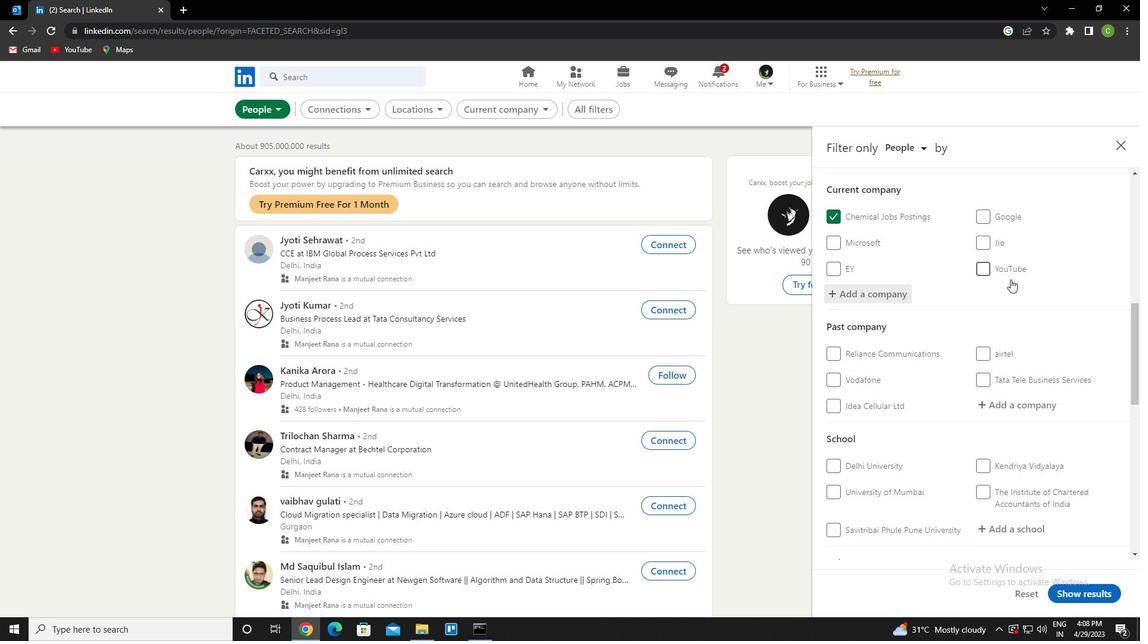 
Action: Mouse moved to (1019, 422)
Screenshot: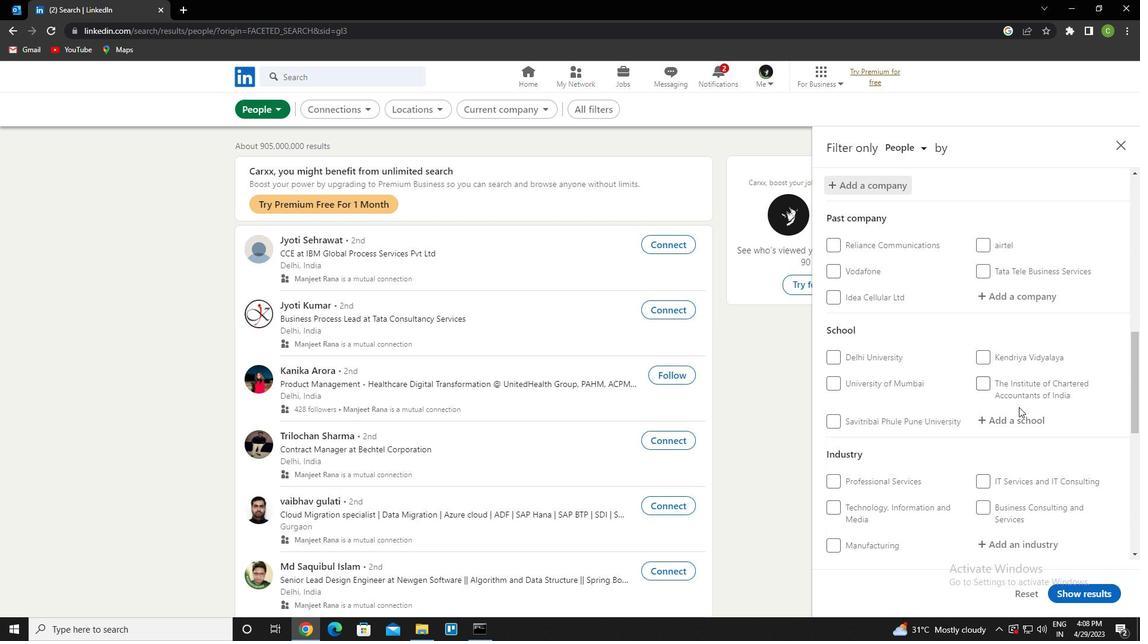 
Action: Mouse pressed left at (1019, 422)
Screenshot: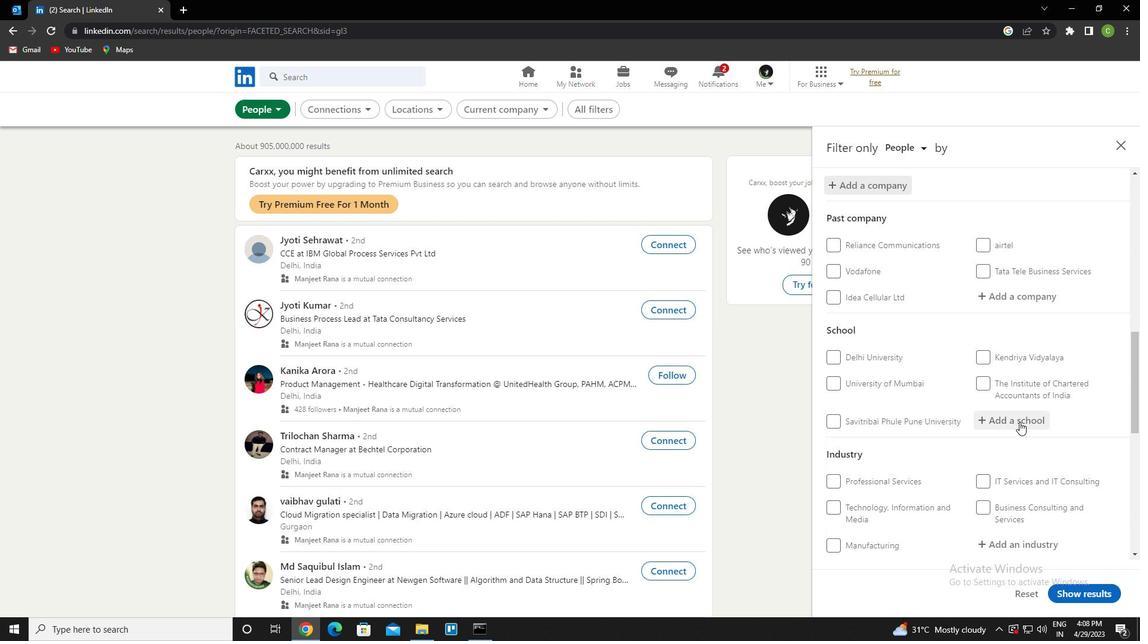 
Action: Key pressed <Key.caps_lock>r<Key.space>a<Key.space>p<Key.caps_lock>odar
Screenshot: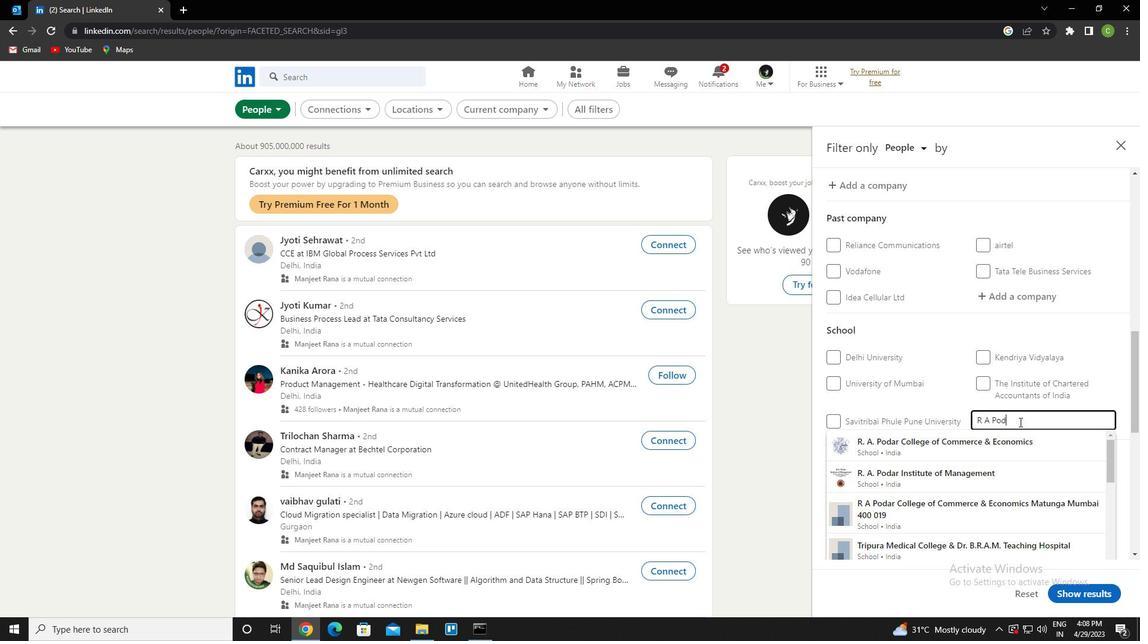 
Action: Mouse moved to (1019, 422)
Screenshot: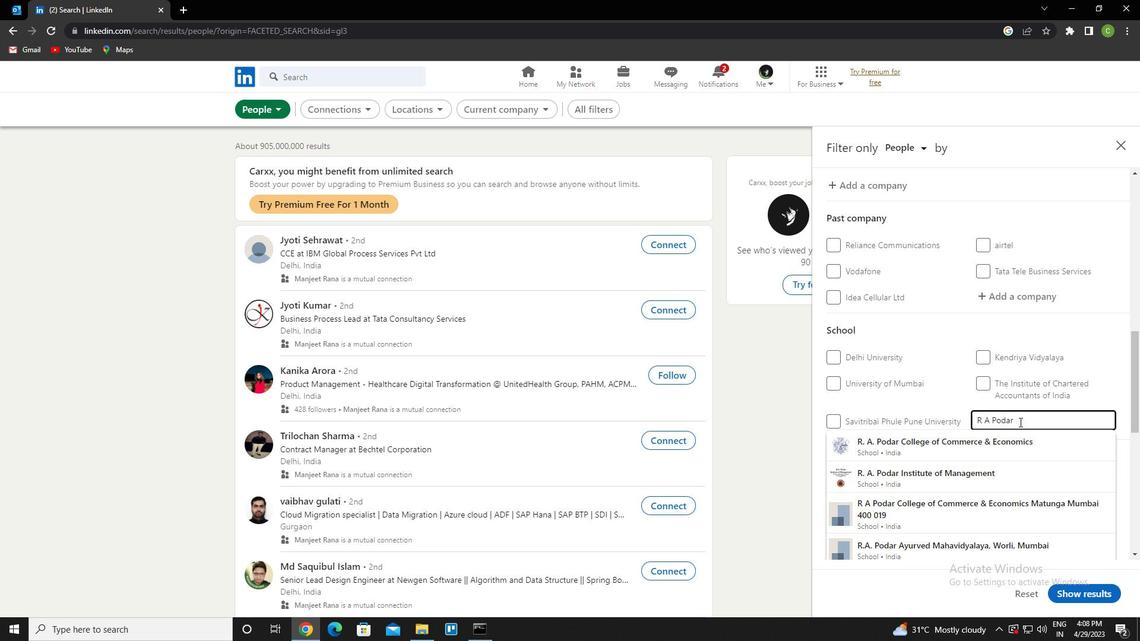 
Action: Key pressed <Key.down><Key.enter>
Screenshot: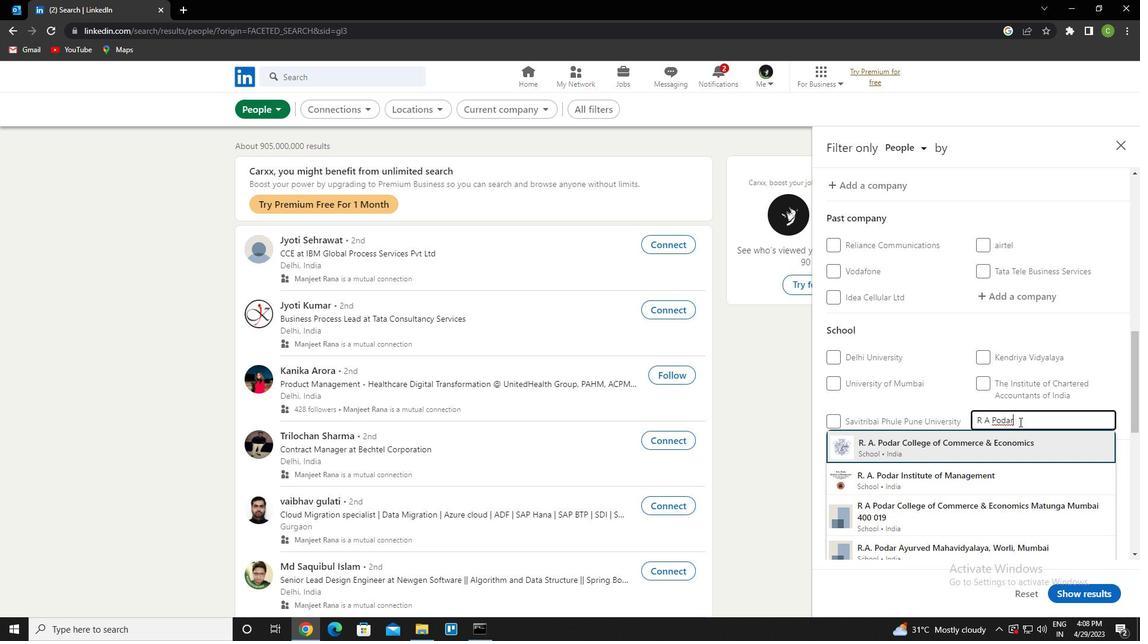 
Action: Mouse moved to (1009, 425)
Screenshot: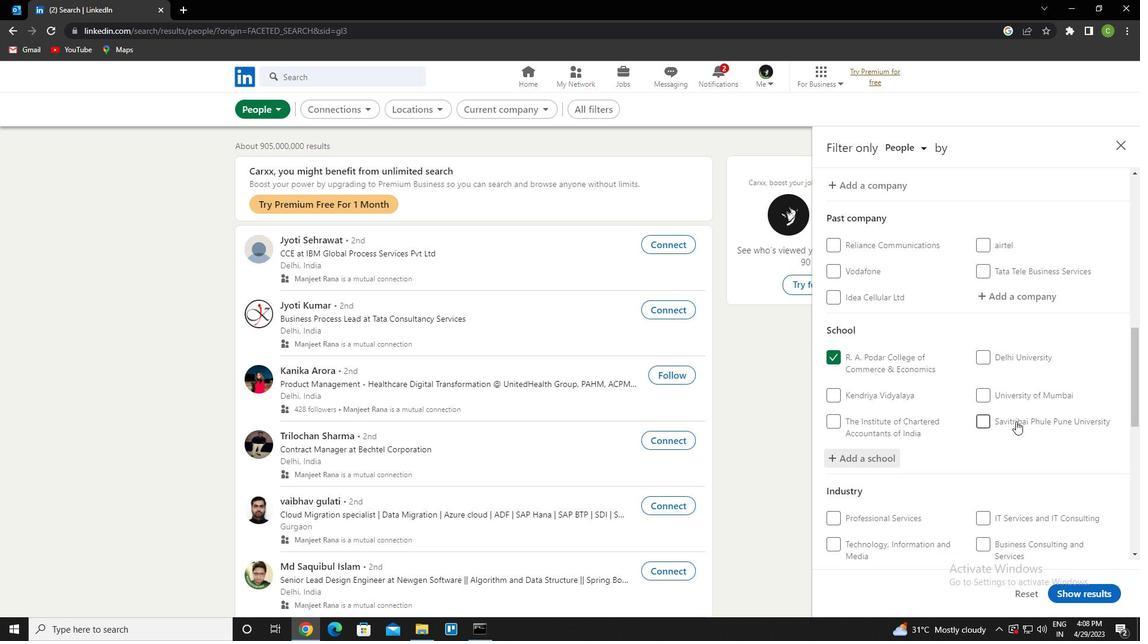 
Action: Mouse scrolled (1009, 425) with delta (0, 0)
Screenshot: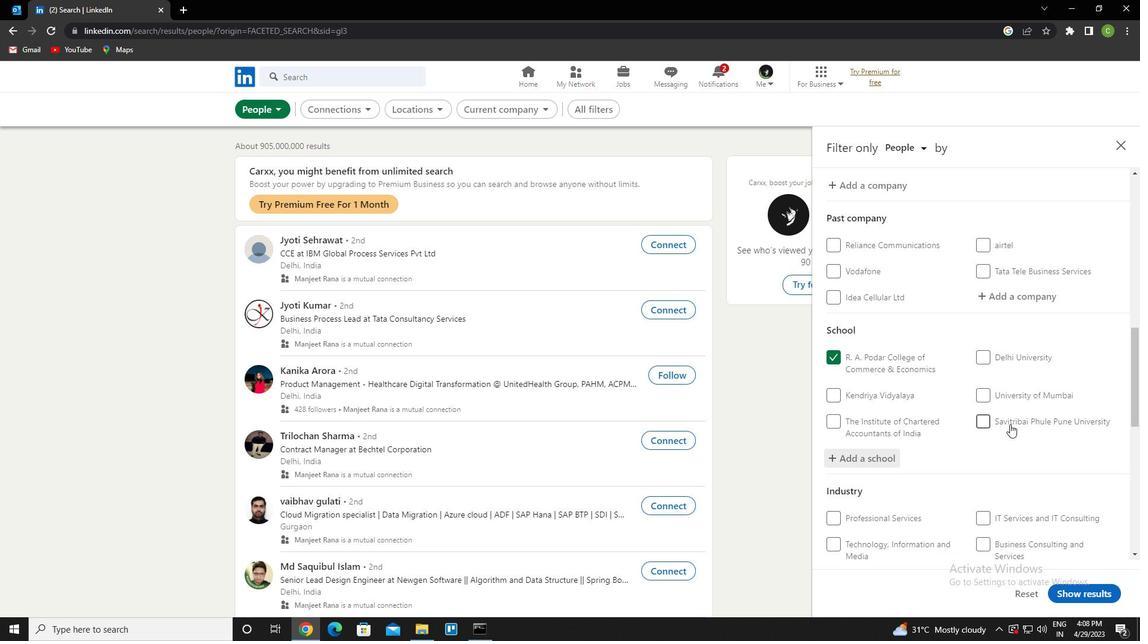 
Action: Mouse scrolled (1009, 425) with delta (0, 0)
Screenshot: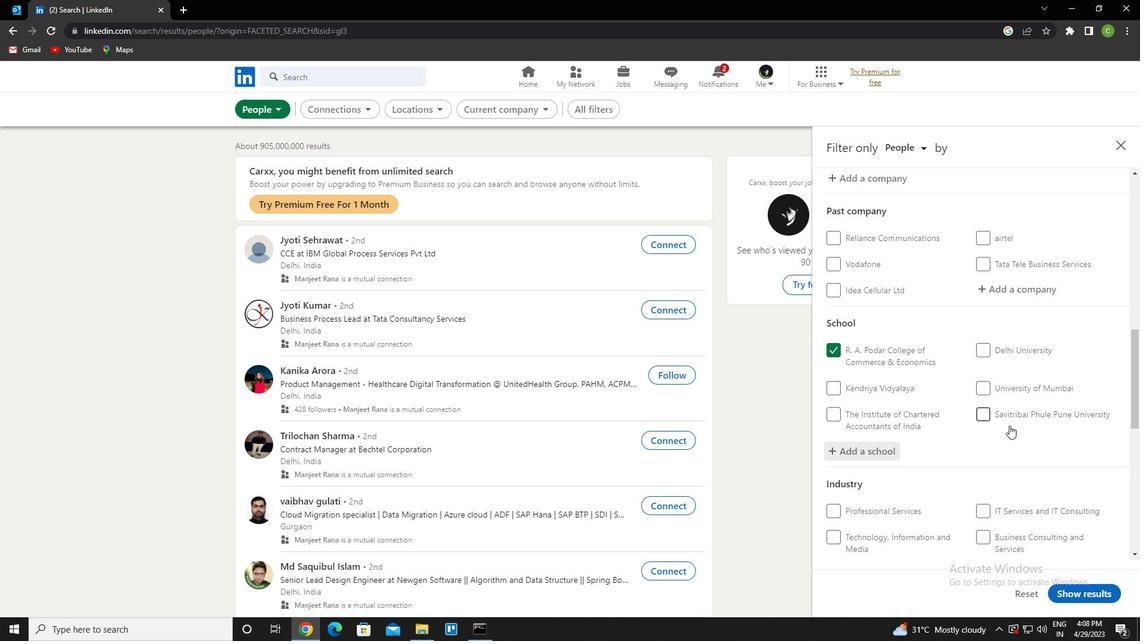 
Action: Mouse scrolled (1009, 425) with delta (0, 0)
Screenshot: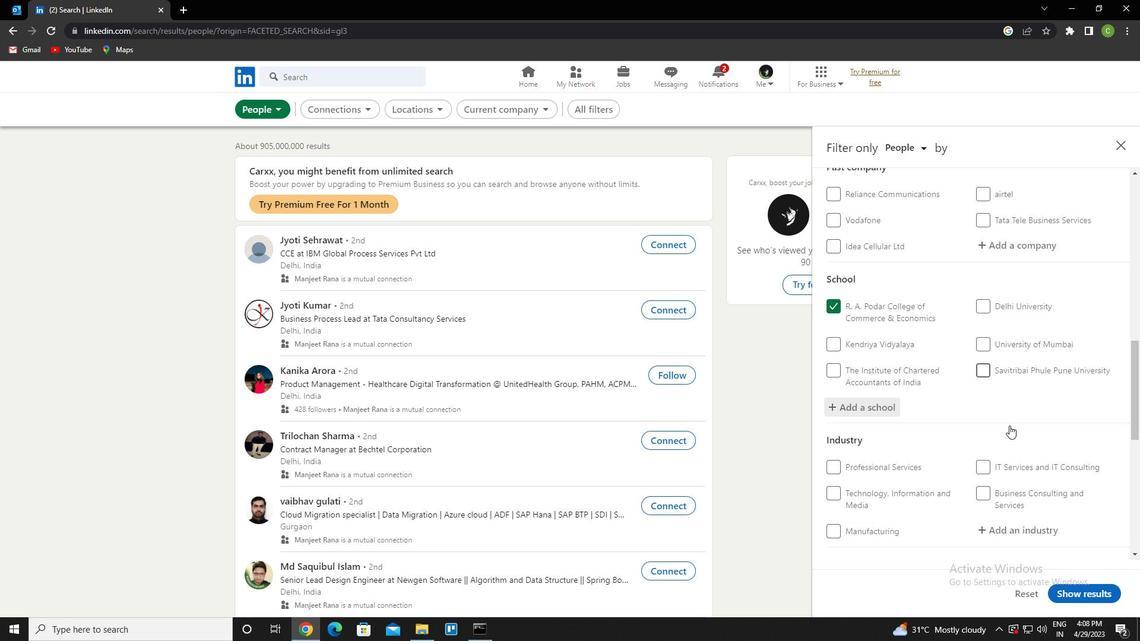 
Action: Mouse scrolled (1009, 425) with delta (0, 0)
Screenshot: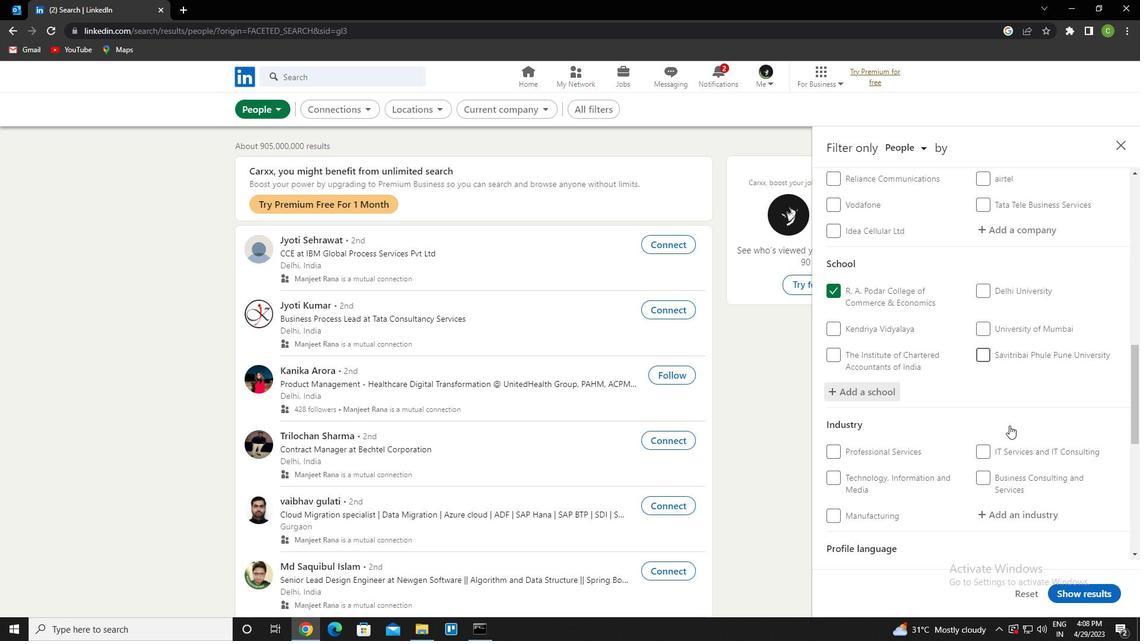 
Action: Mouse moved to (1012, 346)
Screenshot: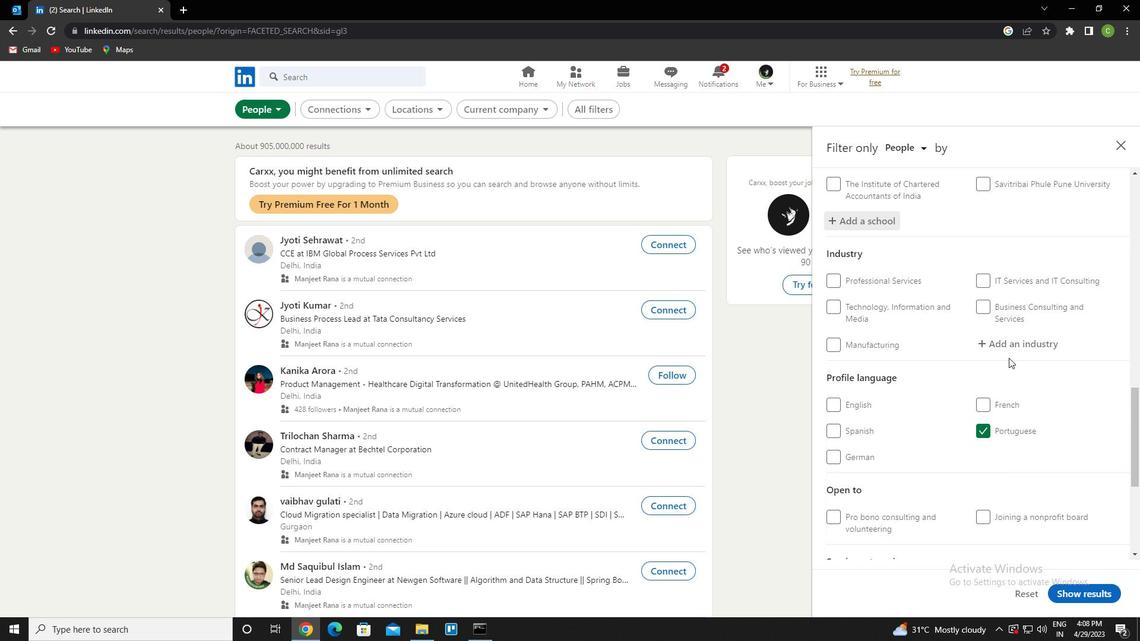 
Action: Mouse pressed left at (1012, 346)
Screenshot: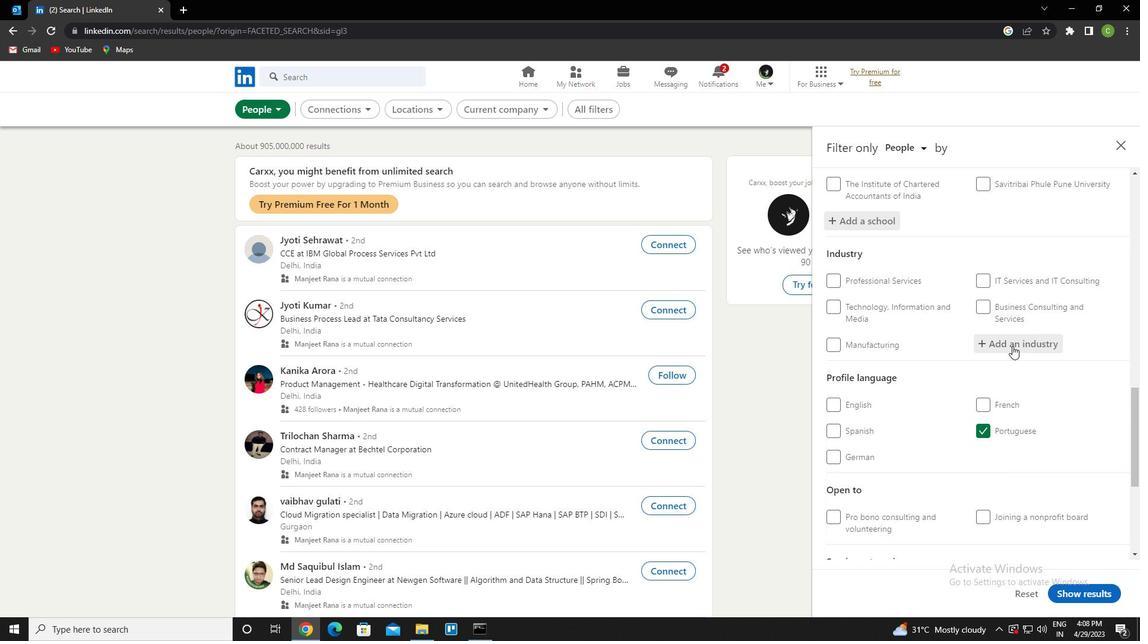 
Action: Key pressed <Key.caps_lock>w<Key.caps_lock>holesale<Key.space><Key.caps_lock>h<Key.caps_lock>ar<Key.down><Key.enter>
Screenshot: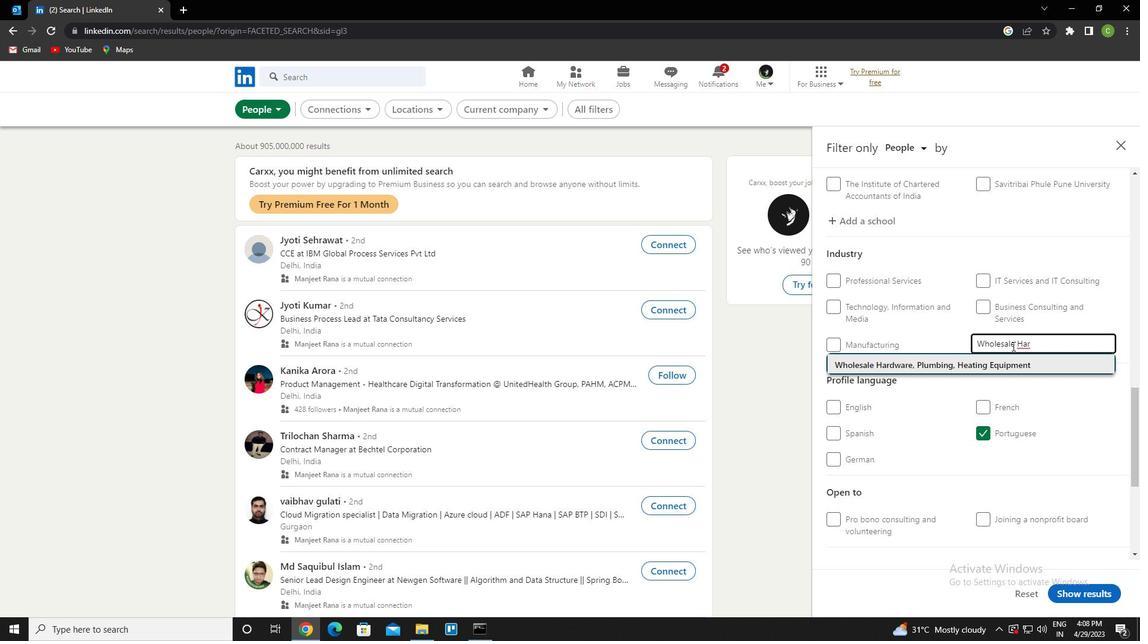 
Action: Mouse moved to (1015, 345)
Screenshot: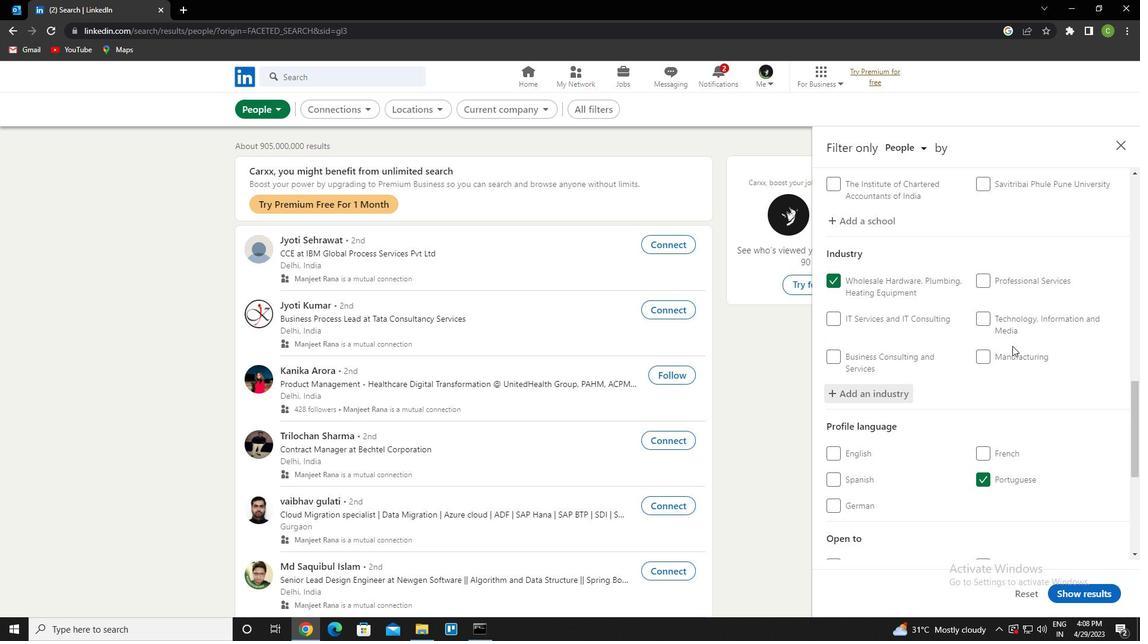 
Action: Mouse scrolled (1015, 345) with delta (0, 0)
Screenshot: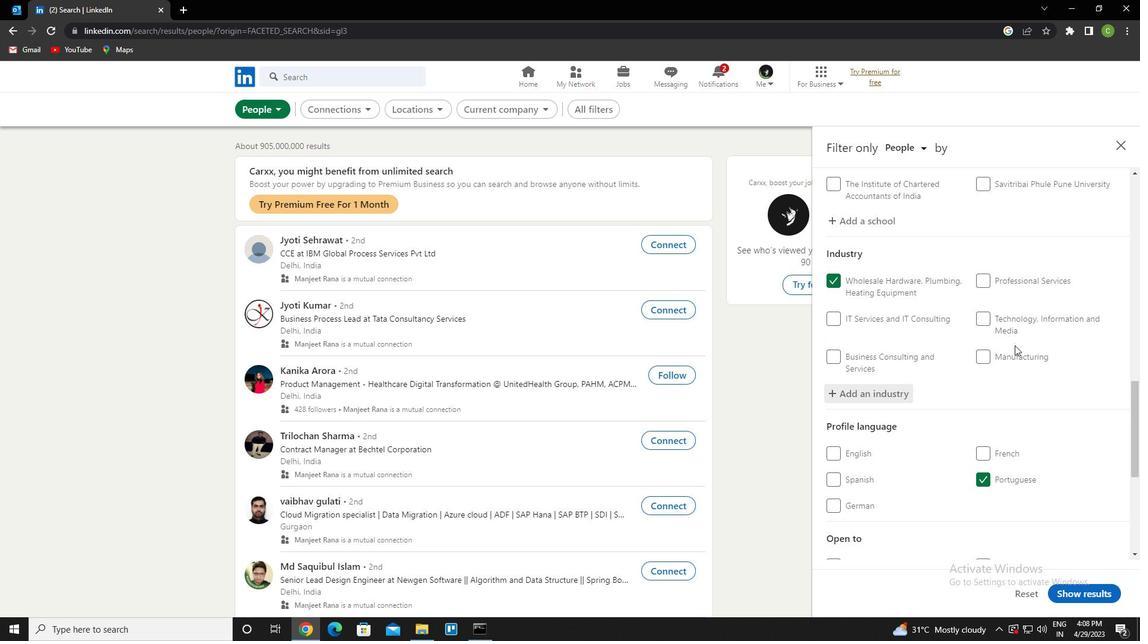 
Action: Mouse scrolled (1015, 345) with delta (0, 0)
Screenshot: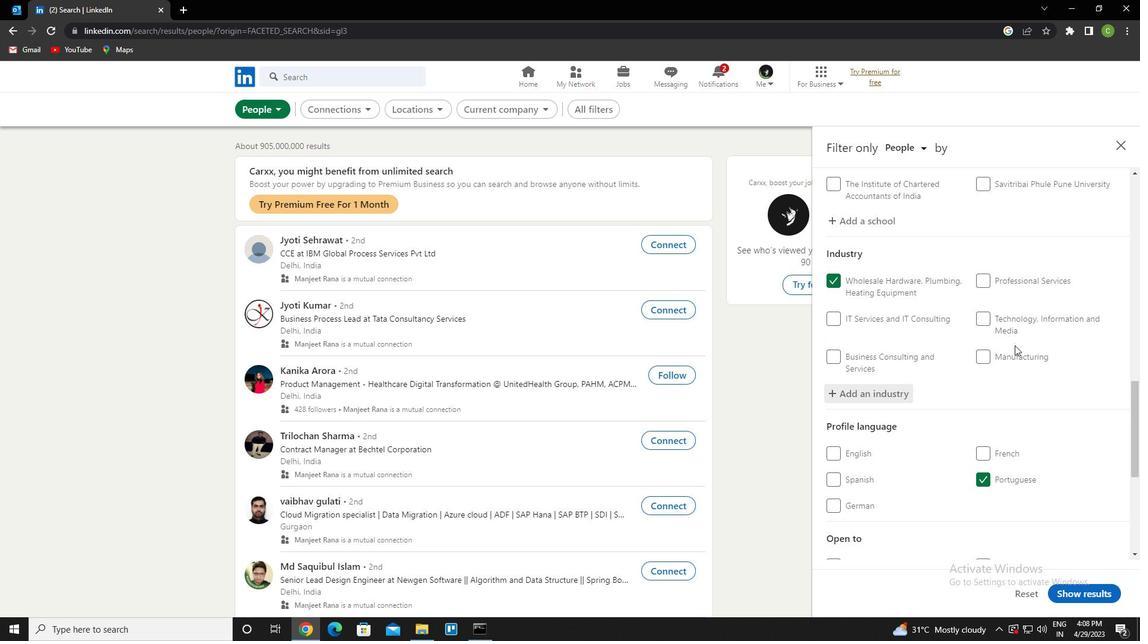 
Action: Mouse scrolled (1015, 345) with delta (0, 0)
Screenshot: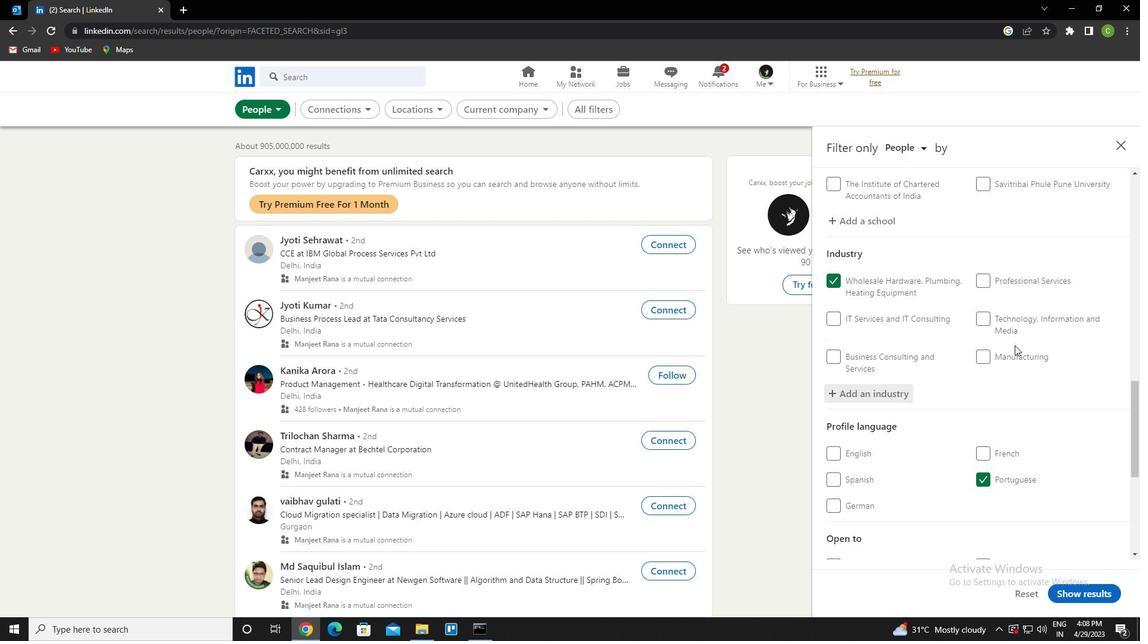
Action: Mouse scrolled (1015, 345) with delta (0, 0)
Screenshot: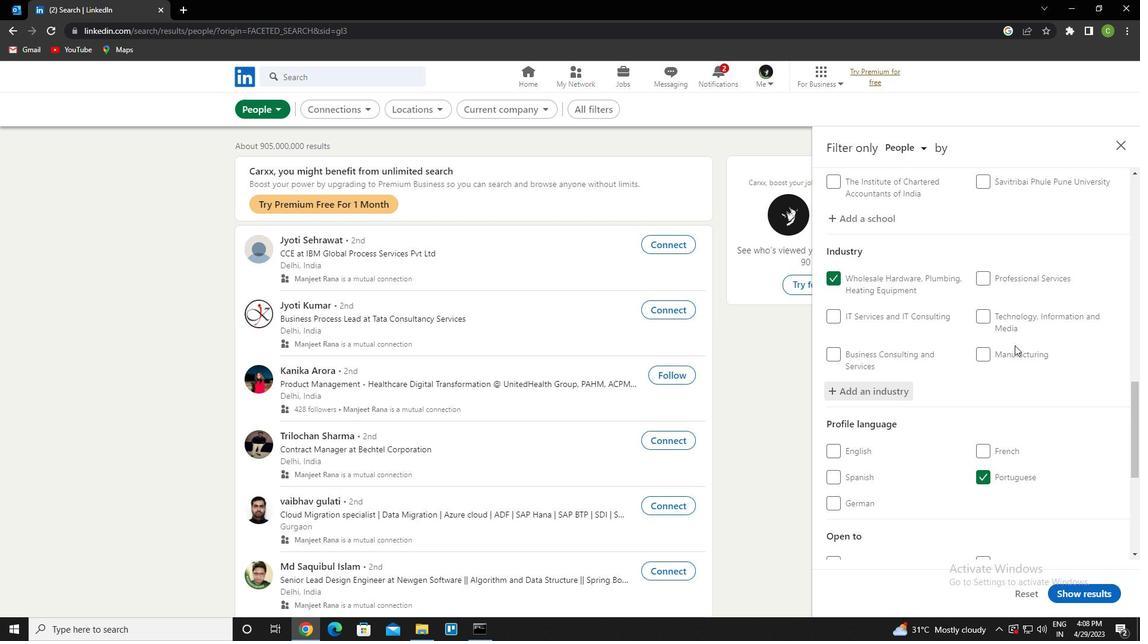 
Action: Mouse scrolled (1015, 345) with delta (0, 0)
Screenshot: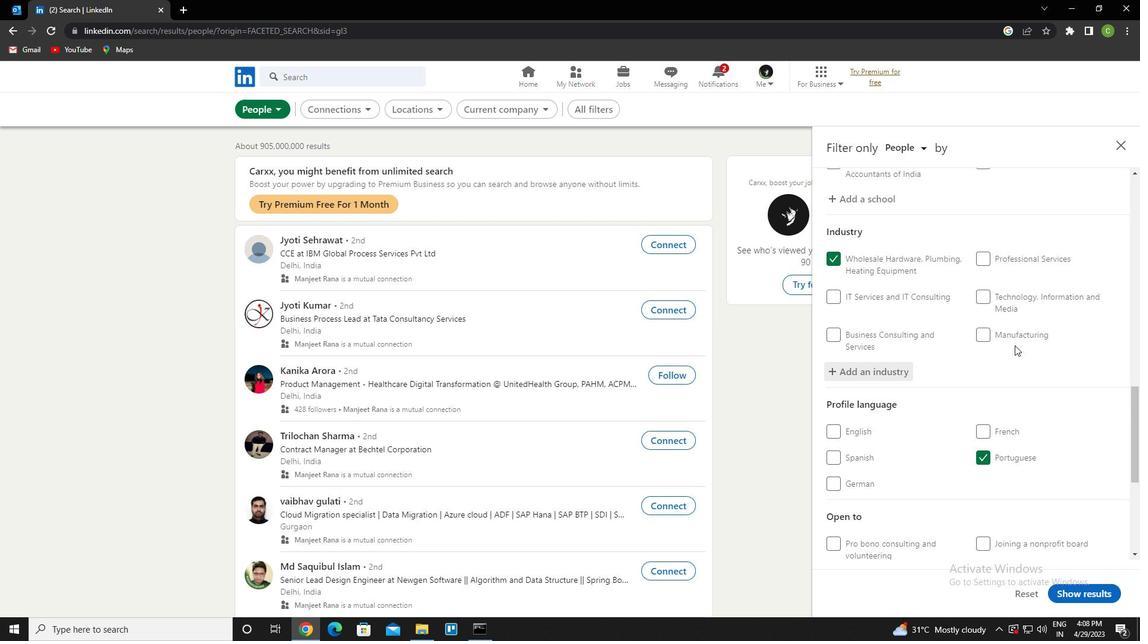 
Action: Mouse scrolled (1015, 345) with delta (0, 0)
Screenshot: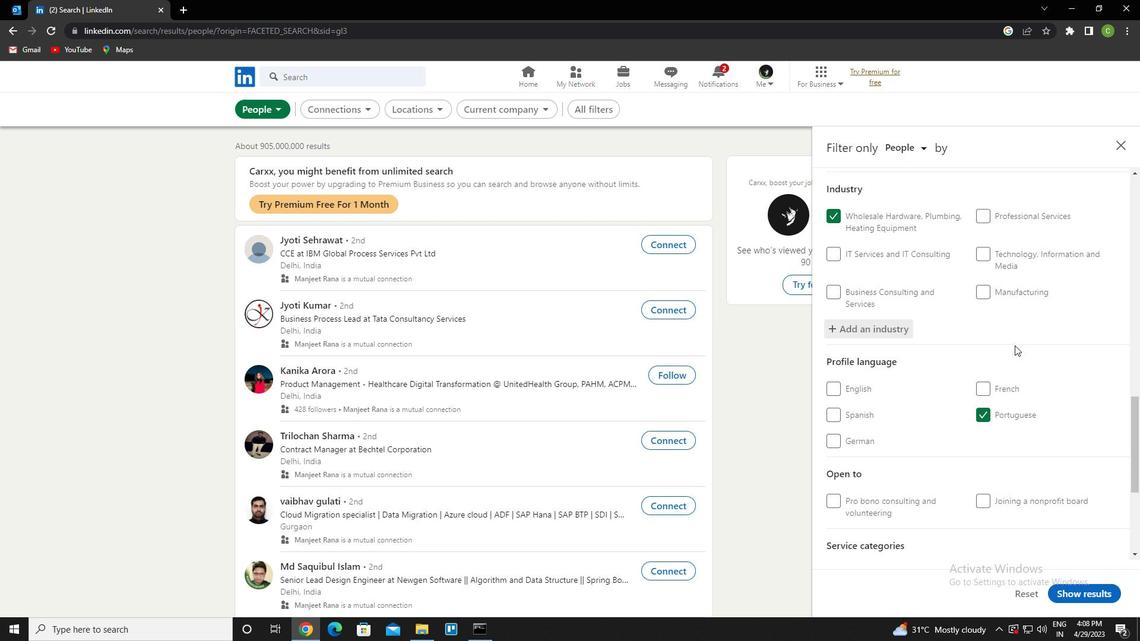 
Action: Mouse scrolled (1015, 345) with delta (0, 0)
Screenshot: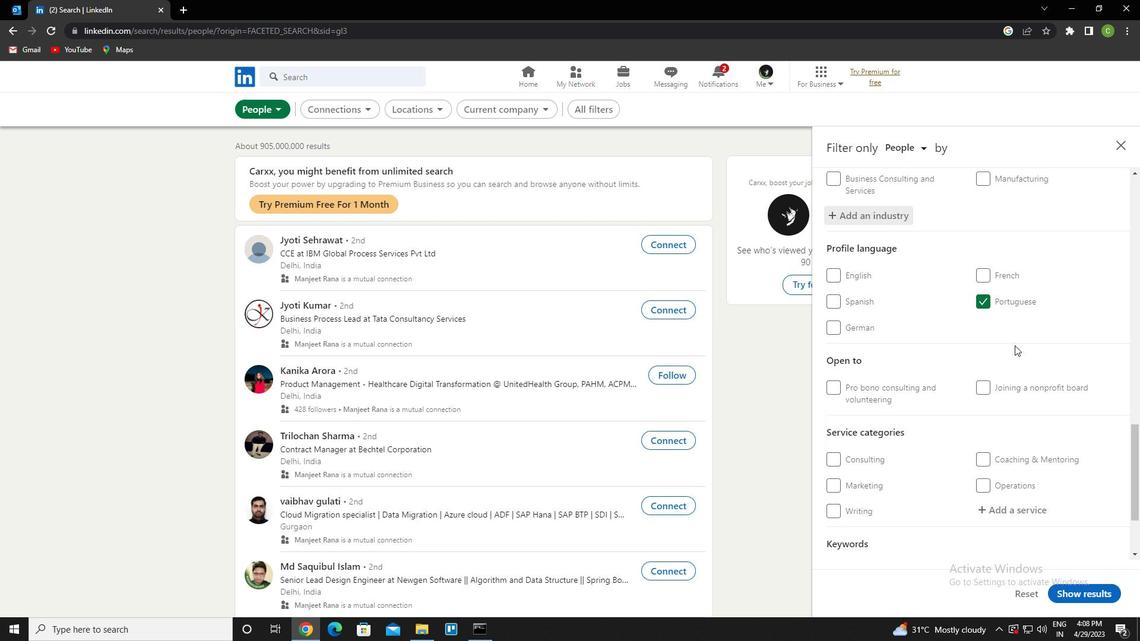
Action: Mouse moved to (1031, 388)
Screenshot: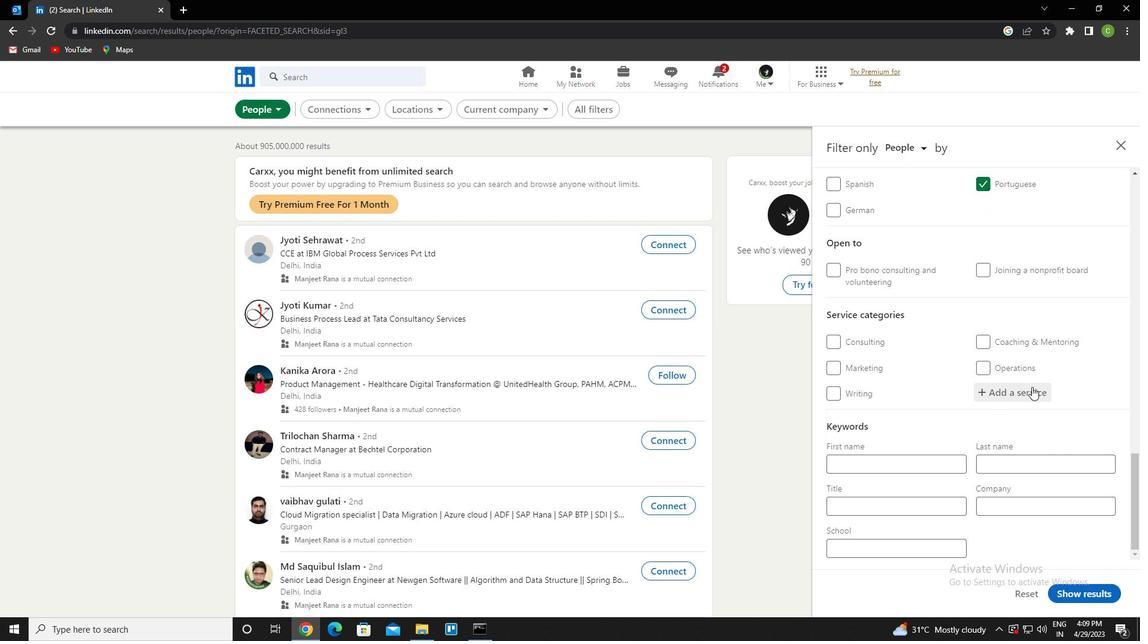 
Action: Mouse pressed left at (1031, 388)
Screenshot: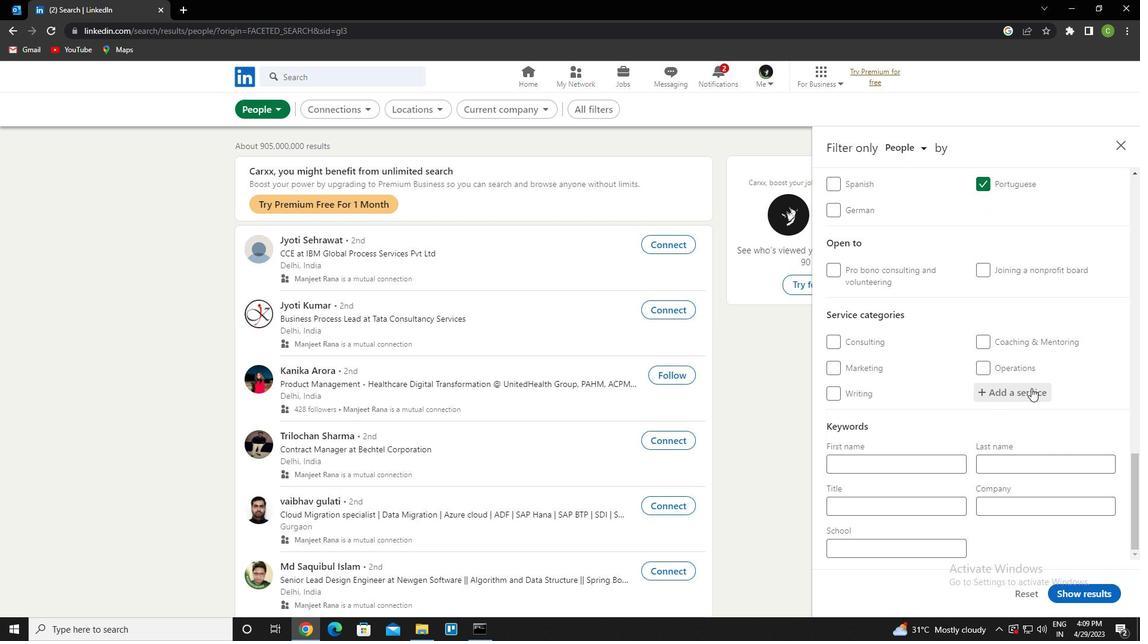 
Action: Key pressed <Key.caps_lock>l<Key.caps_lock>ogo<Key.space><Key.caps_lock>d<Key.caps_lock>Esign<Key.down><Key.enter>
Screenshot: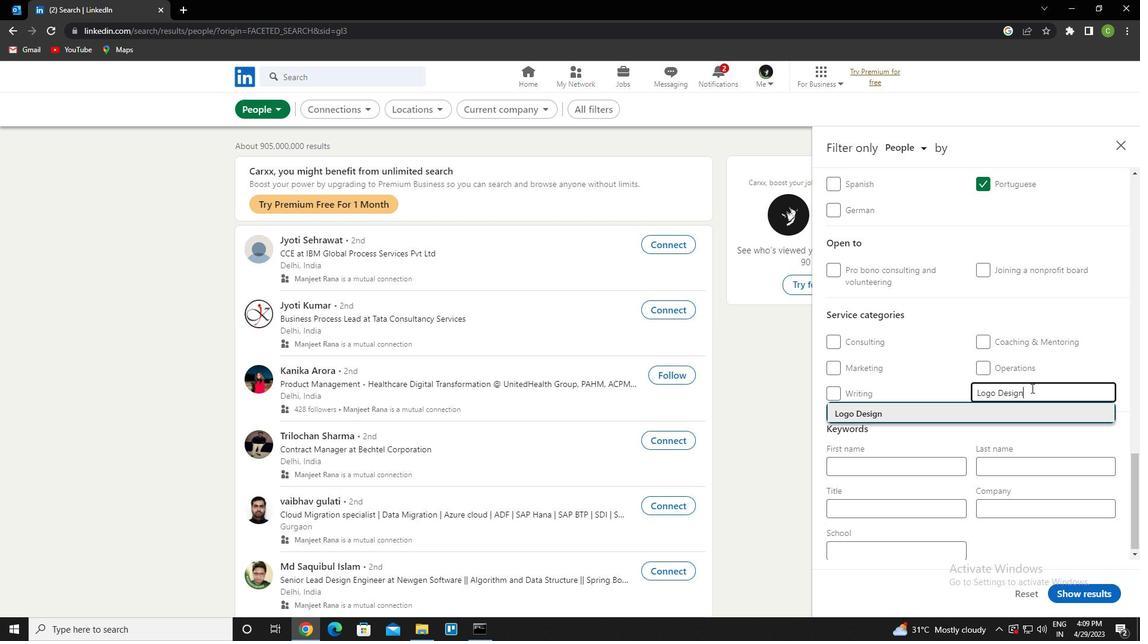 
Action: Mouse moved to (1083, 407)
Screenshot: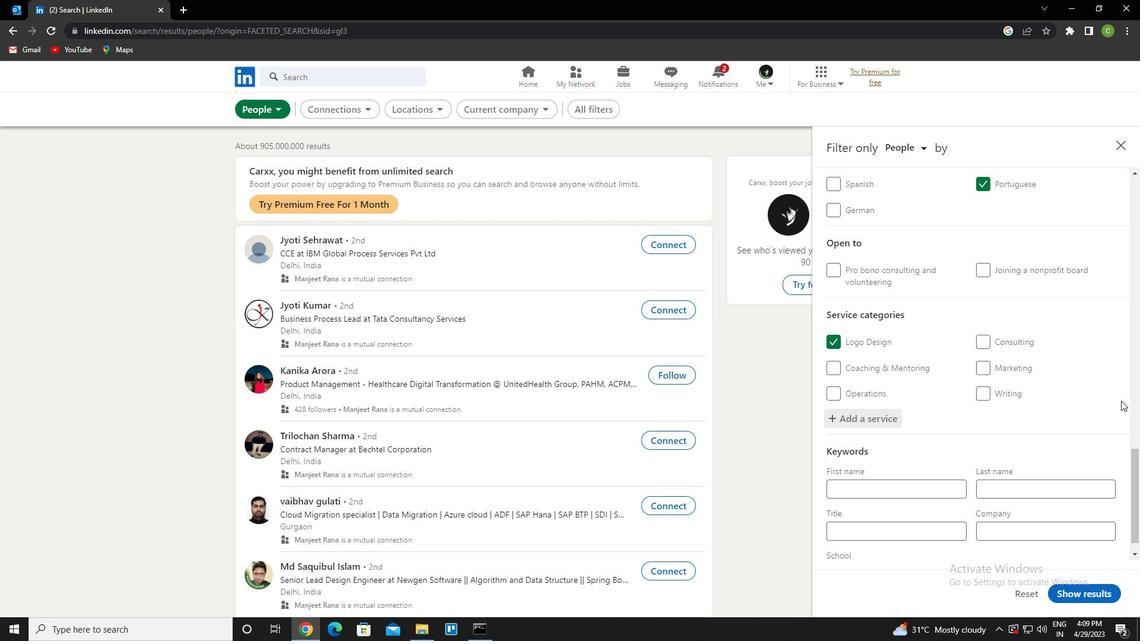 
Action: Mouse scrolled (1083, 406) with delta (0, 0)
Screenshot: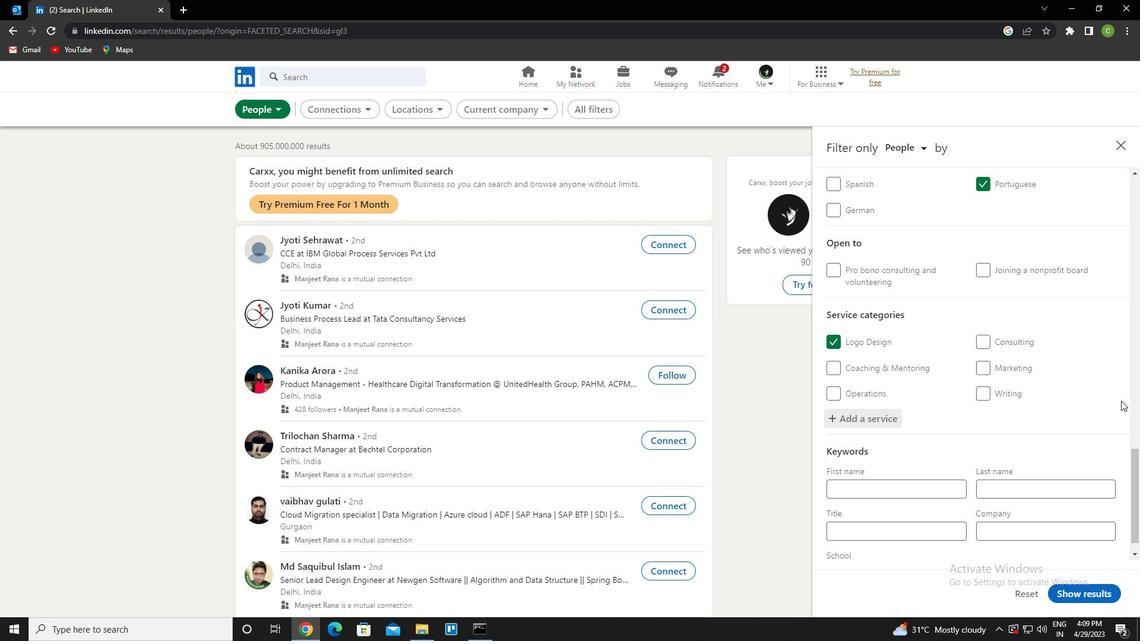
Action: Mouse moved to (1082, 412)
Screenshot: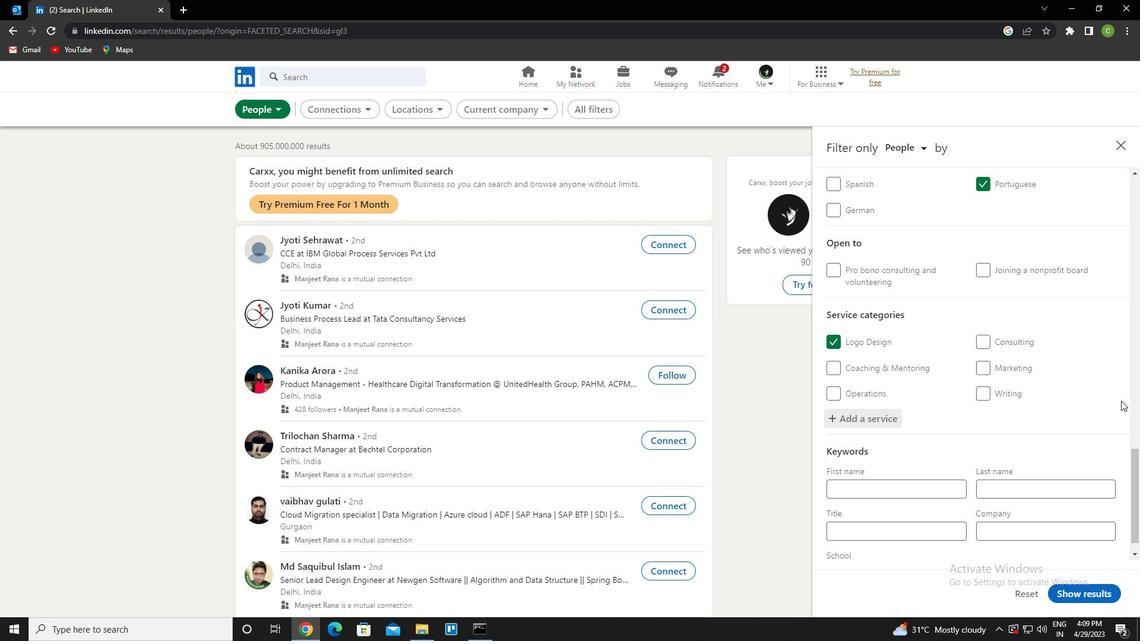 
Action: Mouse scrolled (1082, 412) with delta (0, 0)
Screenshot: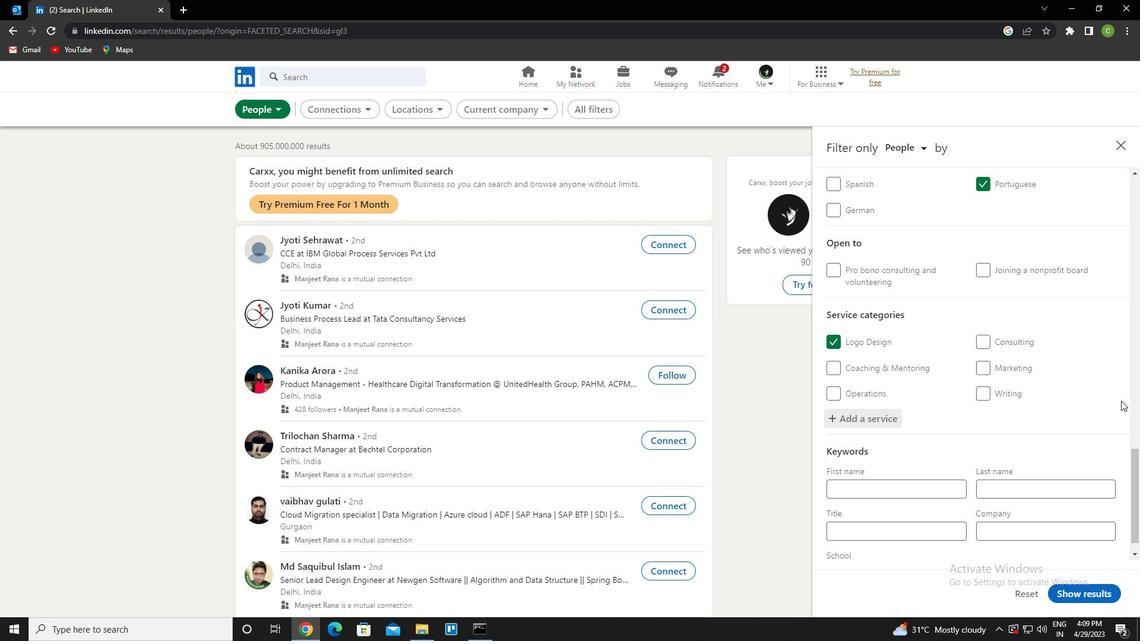 
Action: Mouse moved to (1082, 418)
Screenshot: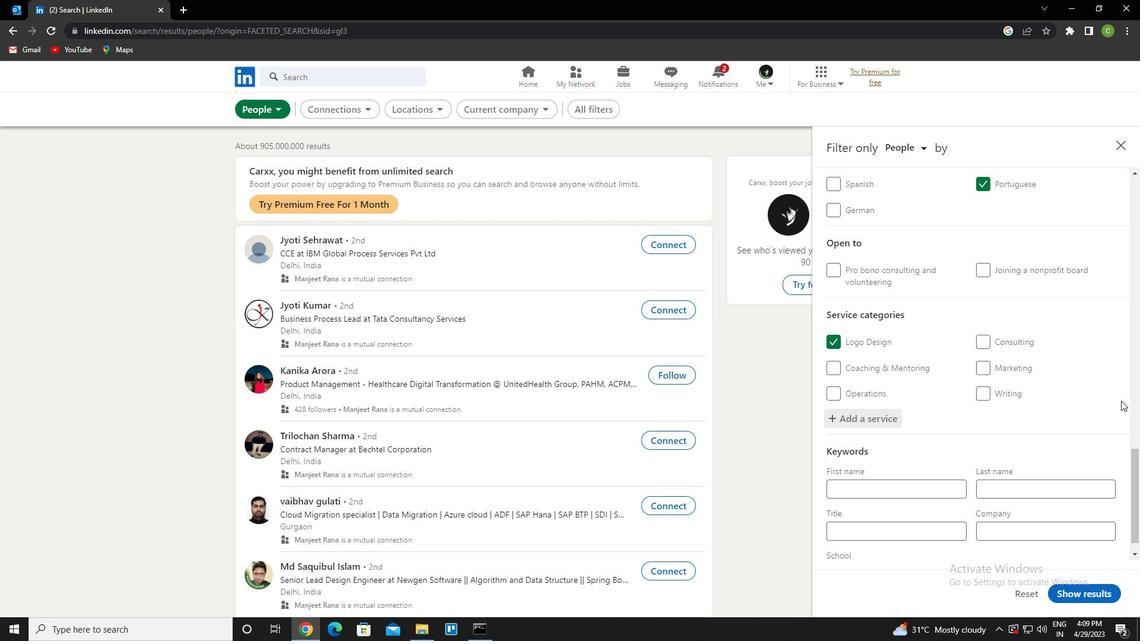
Action: Mouse scrolled (1082, 418) with delta (0, 0)
Screenshot: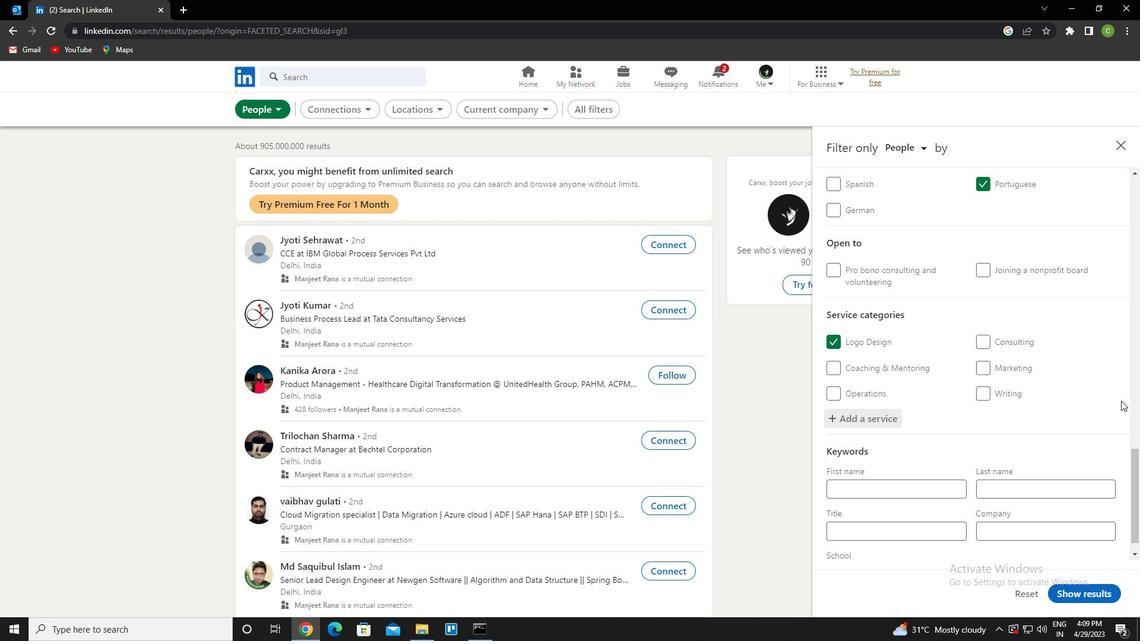 
Action: Mouse moved to (1079, 421)
Screenshot: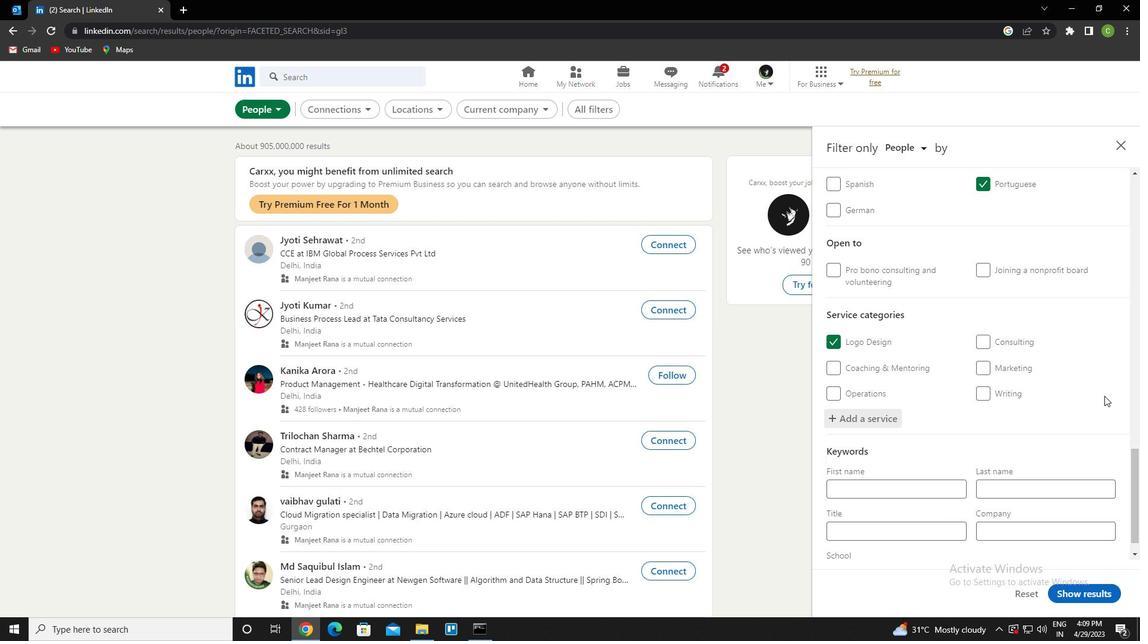 
Action: Mouse scrolled (1079, 420) with delta (0, 0)
Screenshot: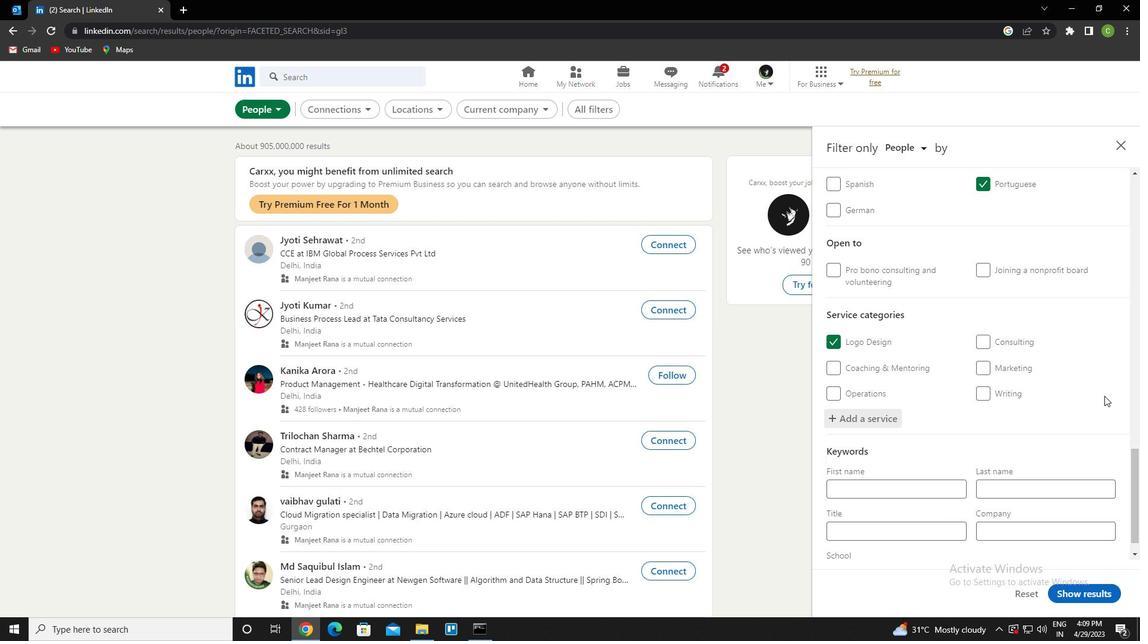 
Action: Mouse moved to (1071, 424)
Screenshot: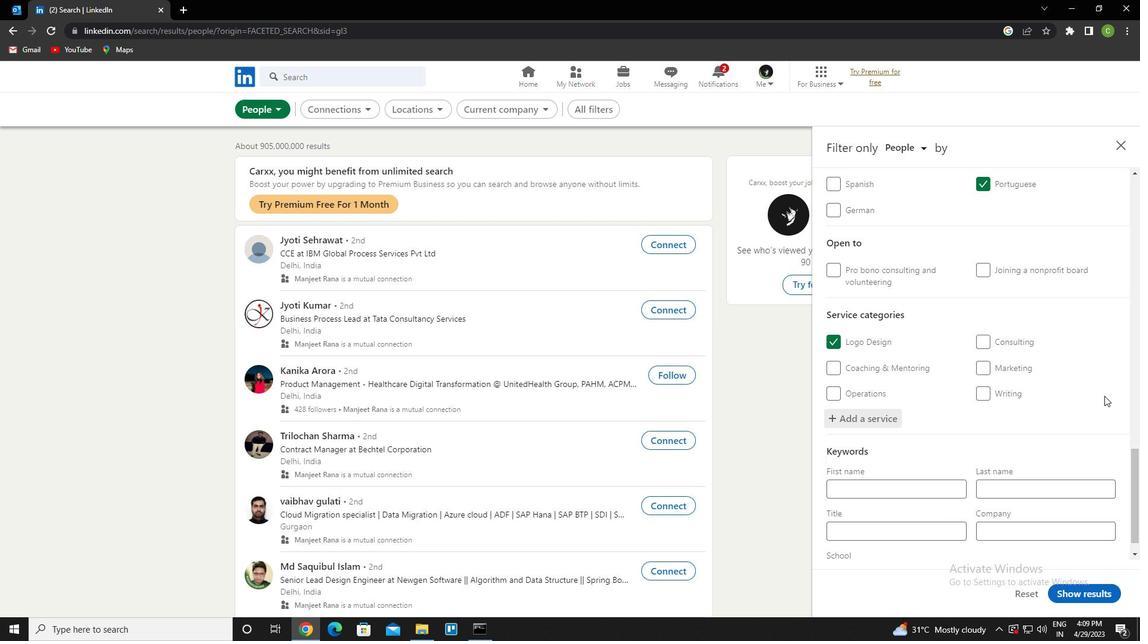 
Action: Mouse scrolled (1071, 423) with delta (0, 0)
Screenshot: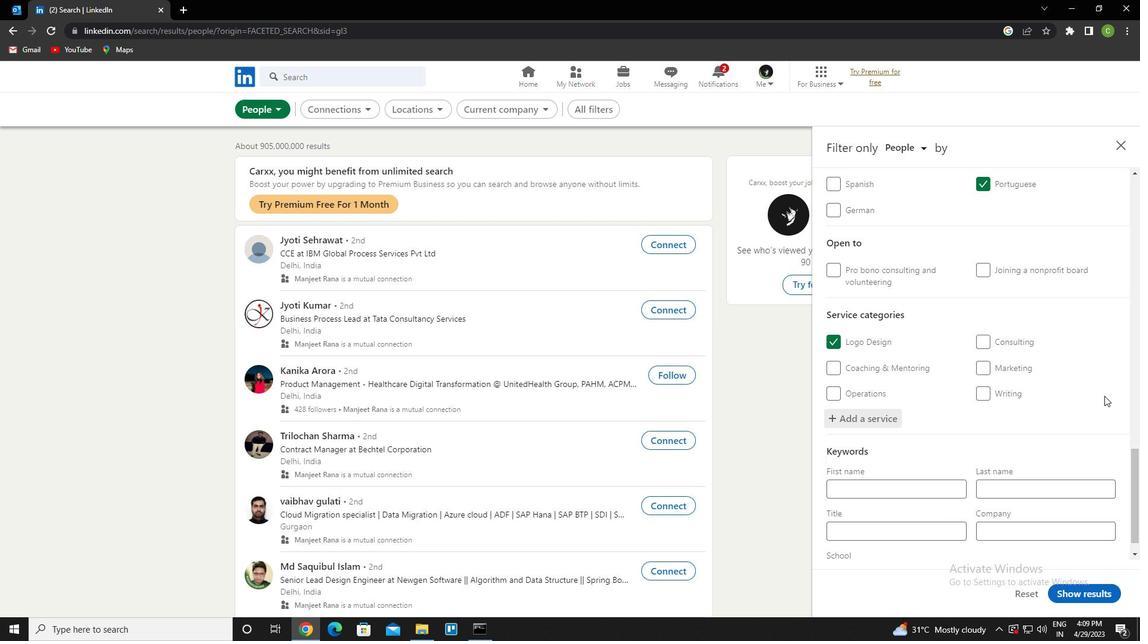 
Action: Mouse moved to (1044, 428)
Screenshot: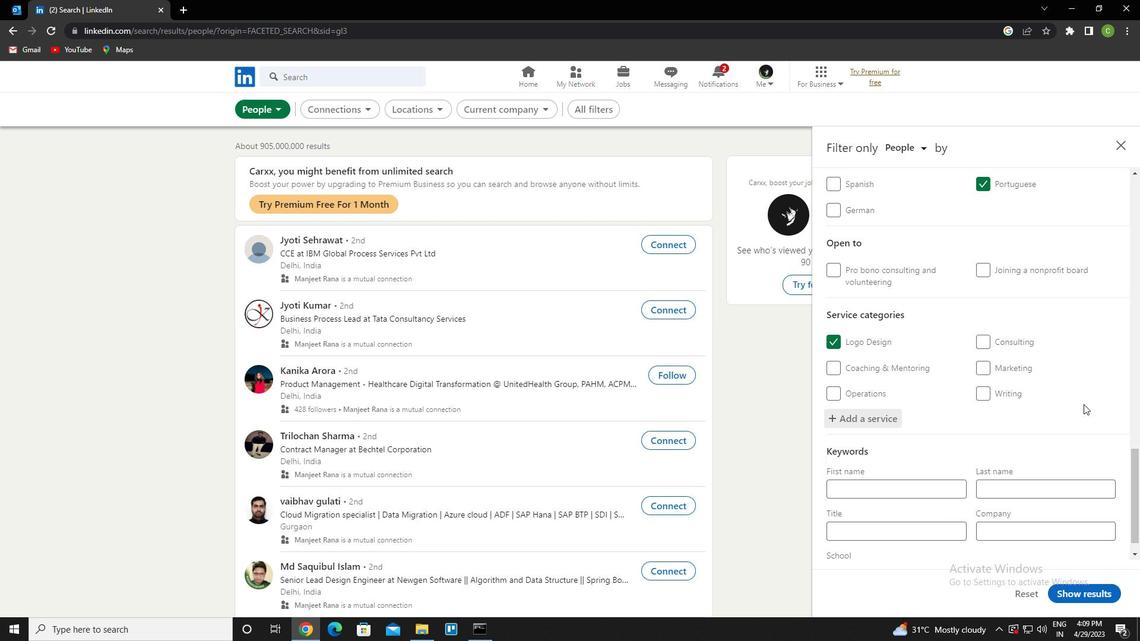 
Action: Mouse scrolled (1044, 427) with delta (0, 0)
Screenshot: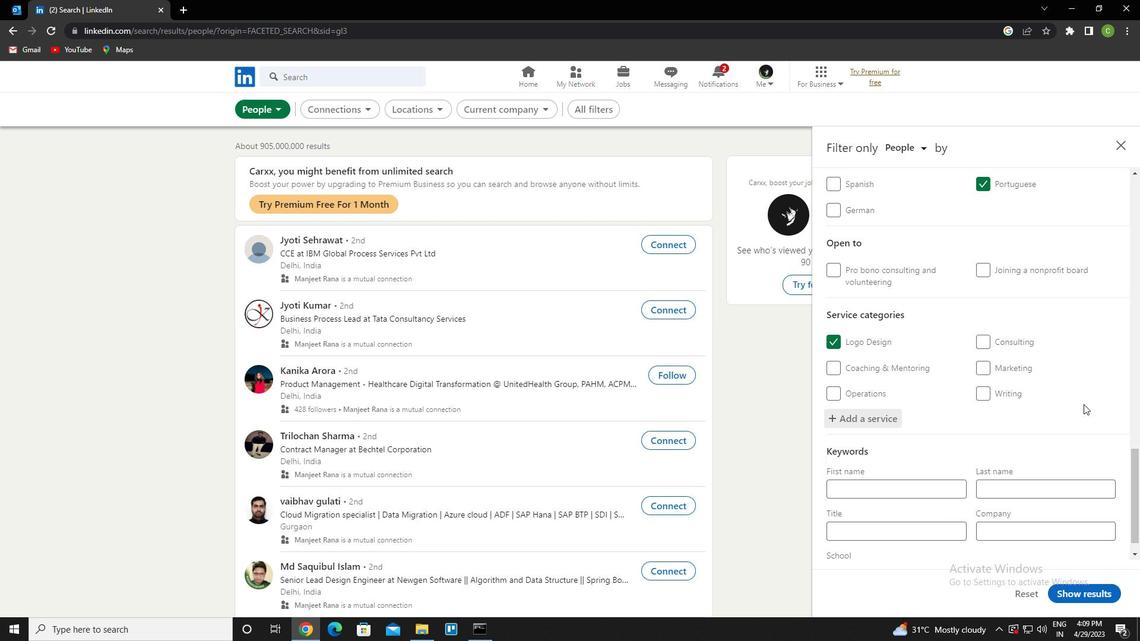
Action: Mouse moved to (990, 428)
Screenshot: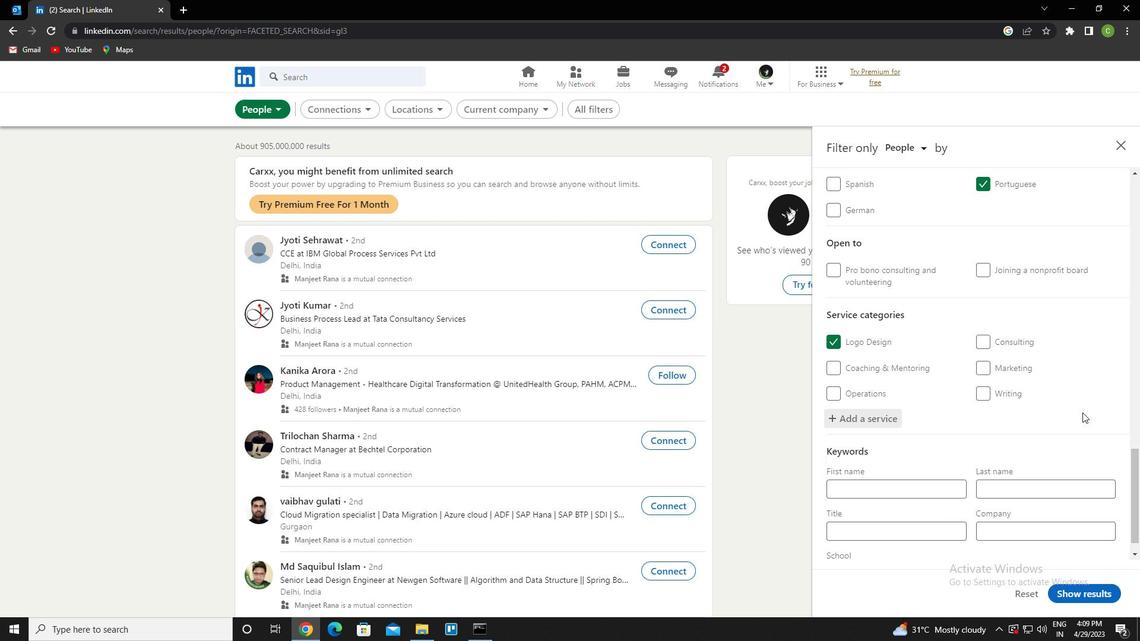 
Action: Mouse scrolled (990, 427) with delta (0, 0)
Screenshot: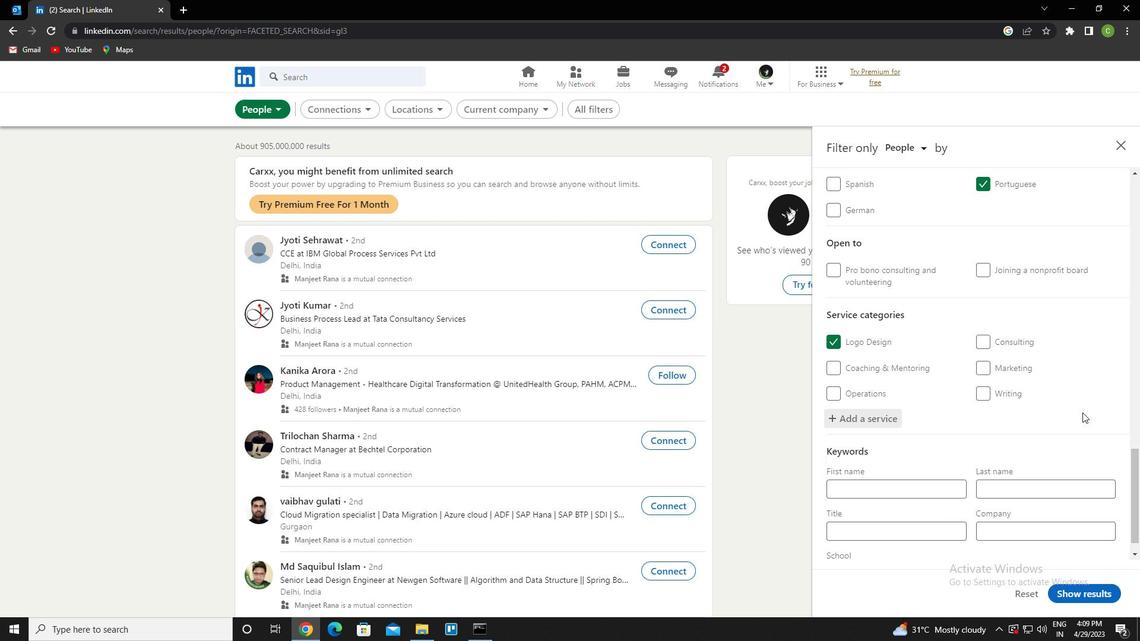 
Action: Mouse moved to (897, 507)
Screenshot: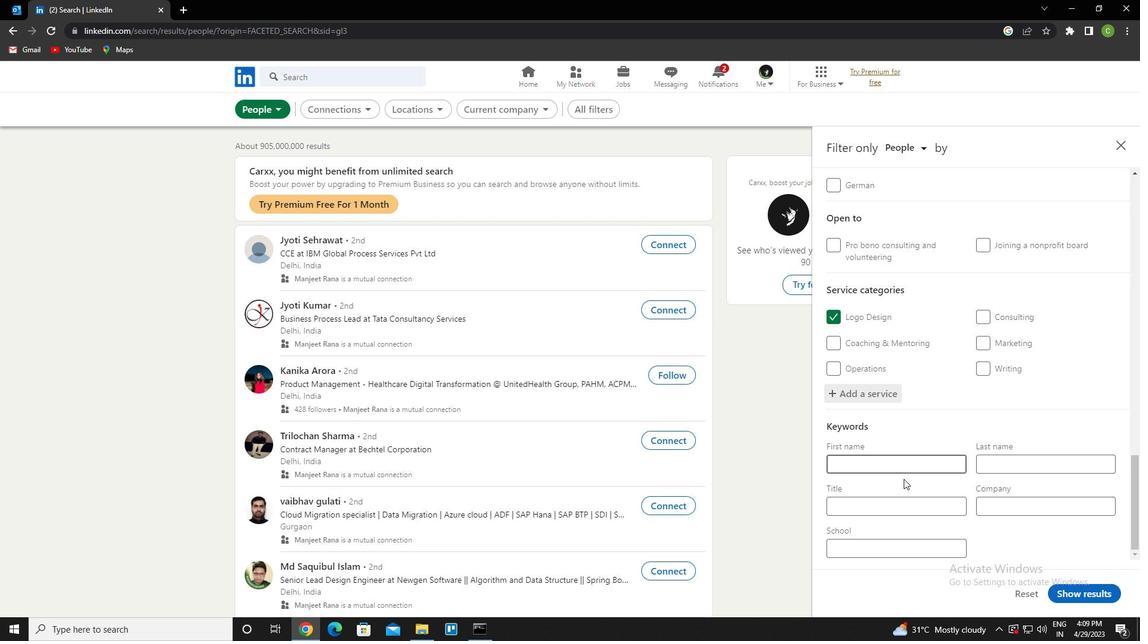 
Action: Mouse pressed left at (897, 507)
Screenshot: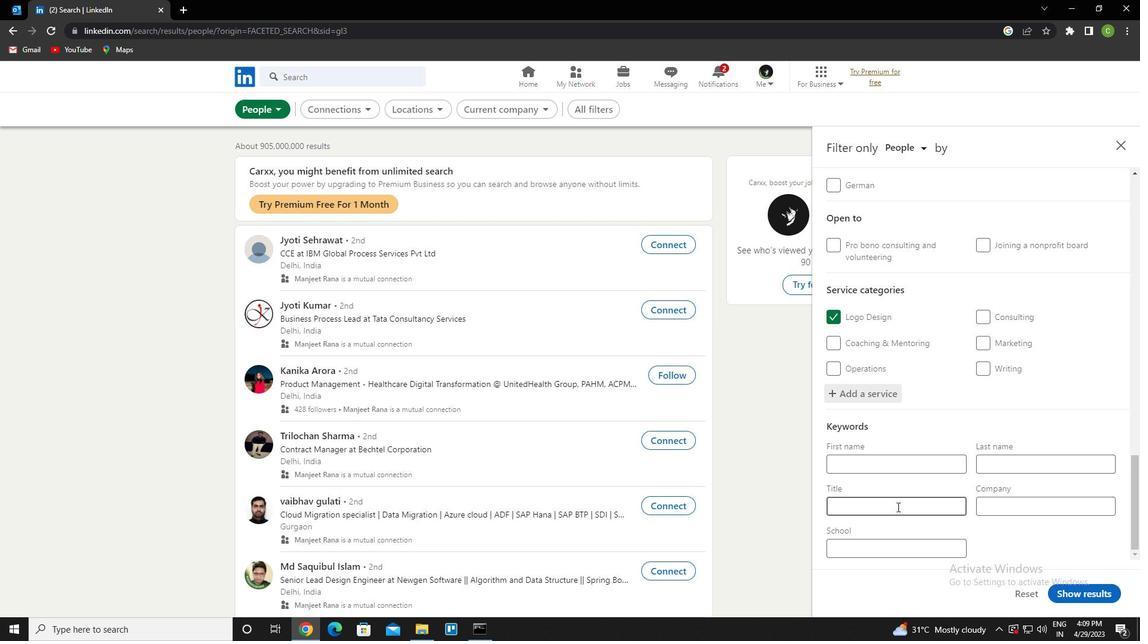 
Action: Key pressed <Key.caps_lock>t<Key.caps_lock>il<Key.backspace>tle<Key.space><Key.caps_lock>p<Key.caps_lock>orter
Screenshot: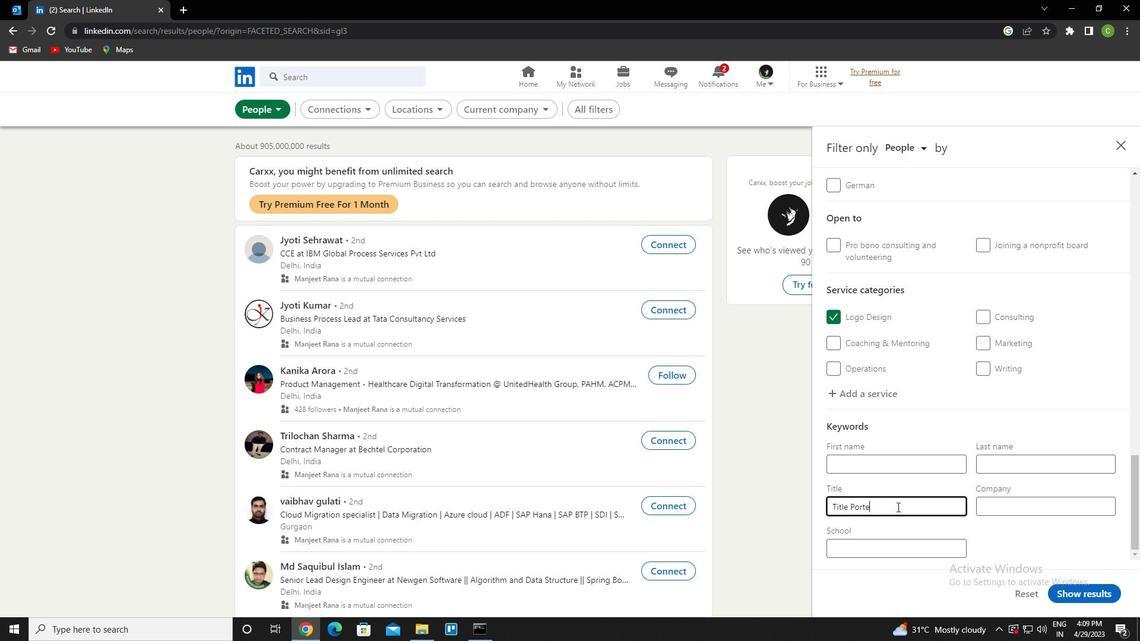 
Action: Mouse moved to (1078, 605)
Screenshot: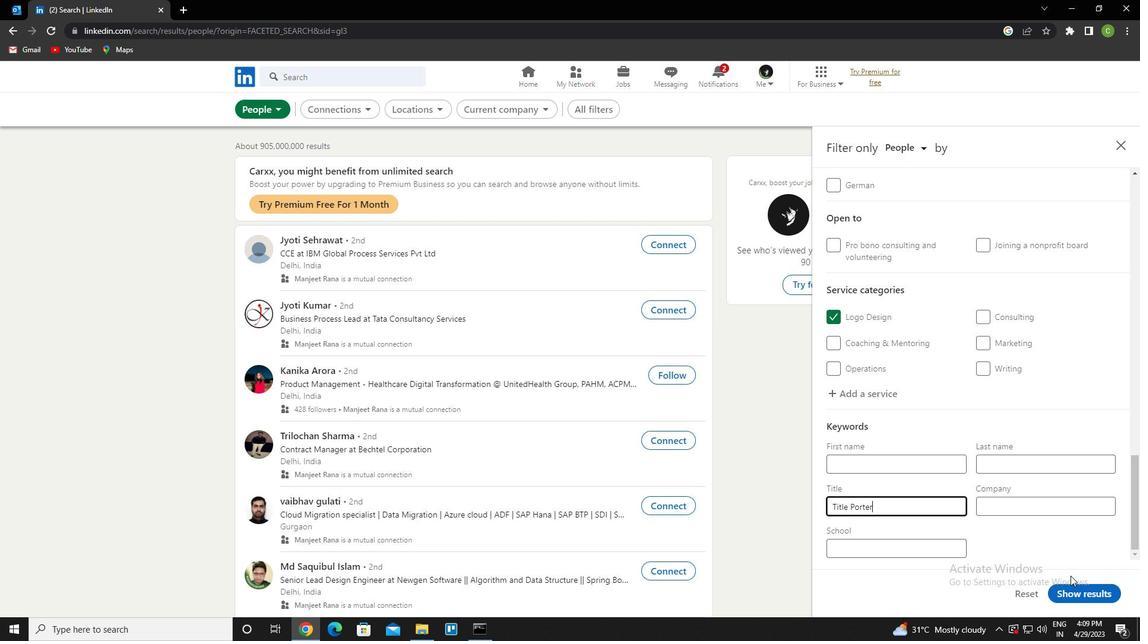 
Action: Mouse pressed left at (1078, 605)
Screenshot: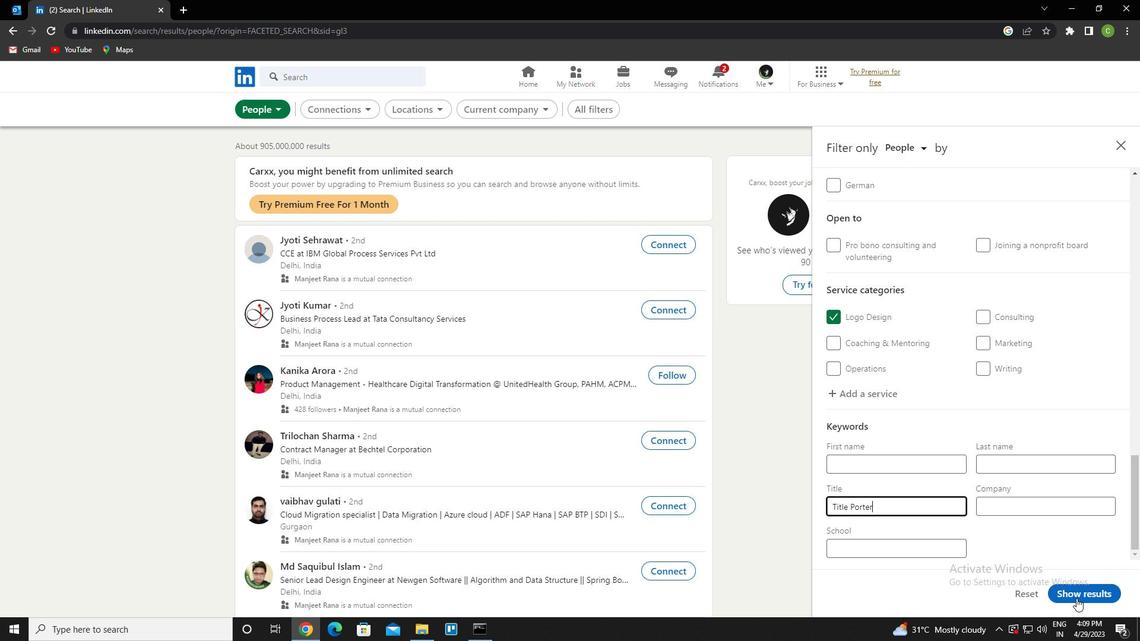 
Action: Mouse moved to (1066, 592)
Screenshot: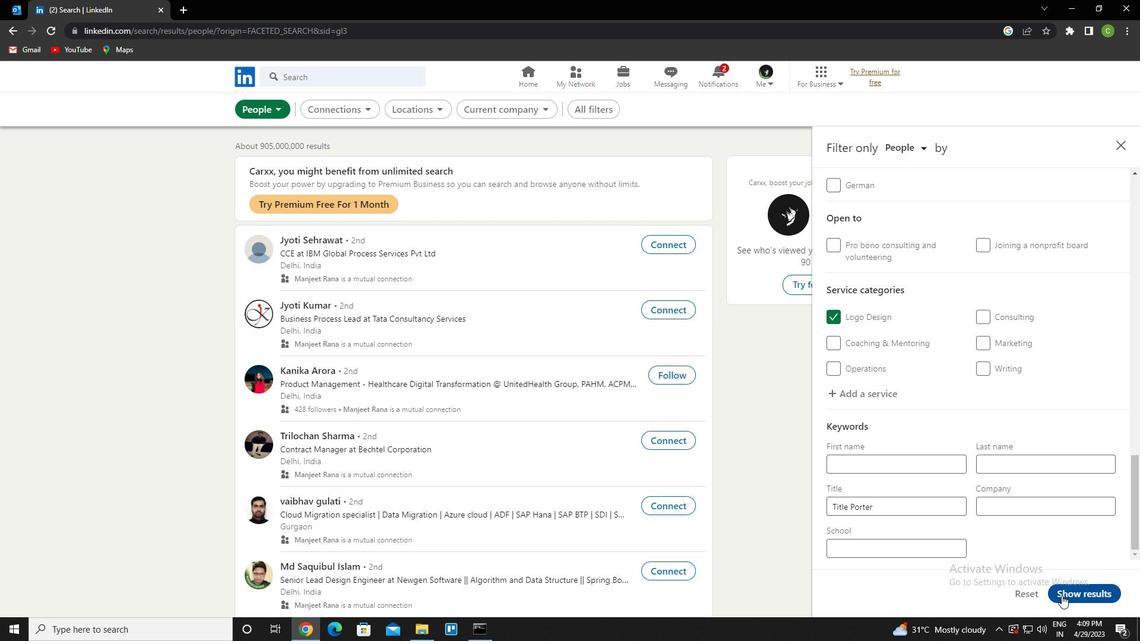 
Action: Mouse pressed left at (1066, 592)
Screenshot: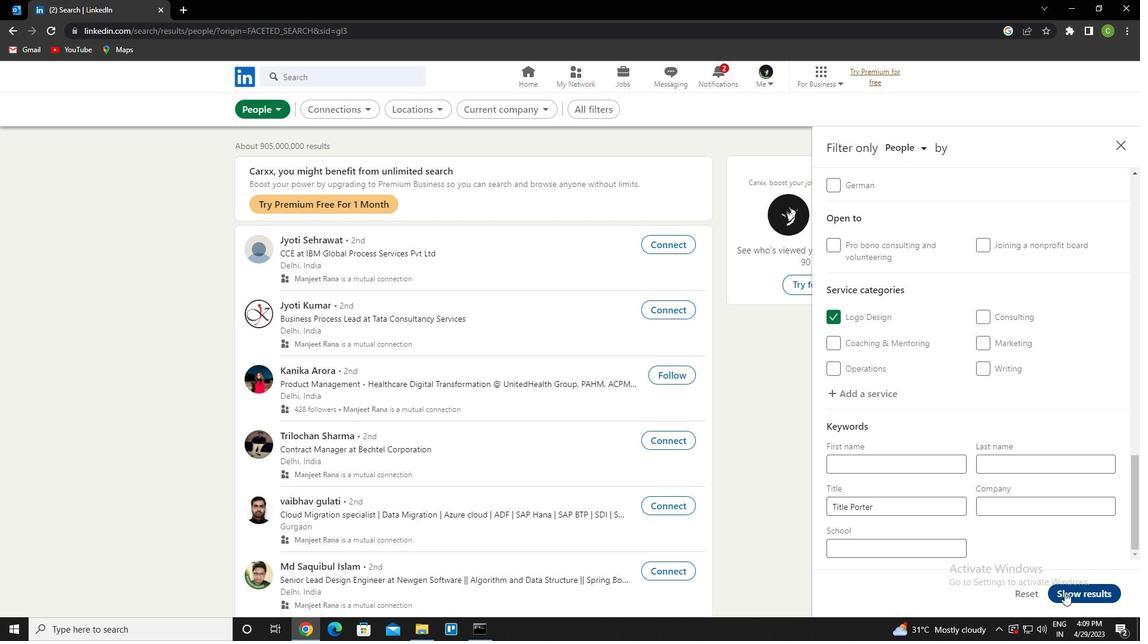 
Action: Mouse moved to (445, 597)
Screenshot: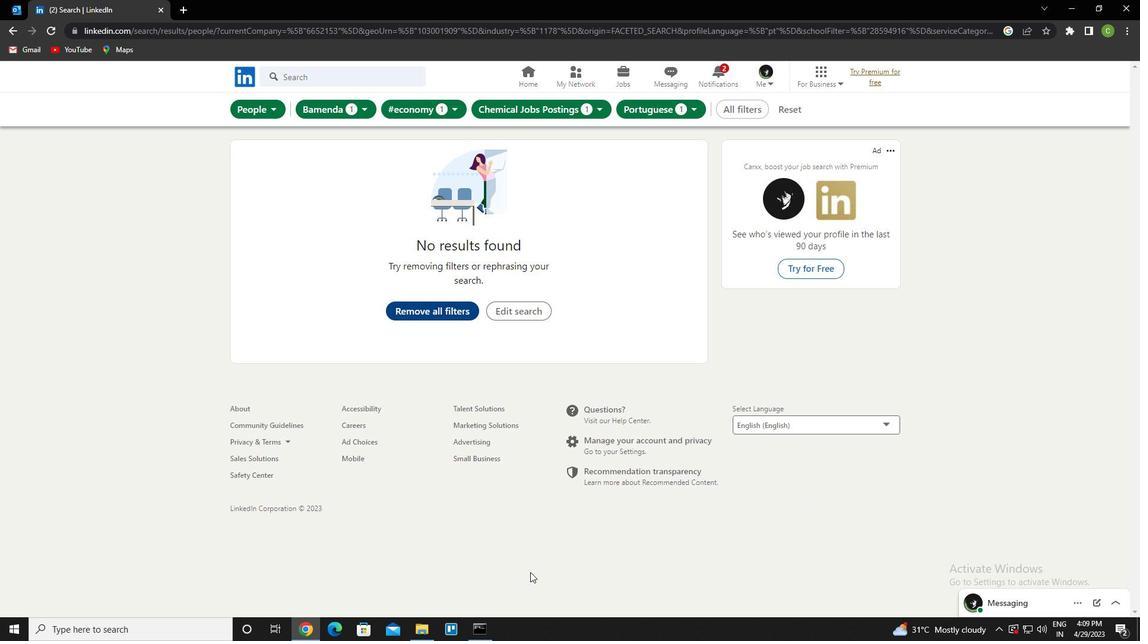 
